 Task: Check the average views per listing of fresh paint in the last 5 years.
Action: Mouse moved to (960, 216)
Screenshot: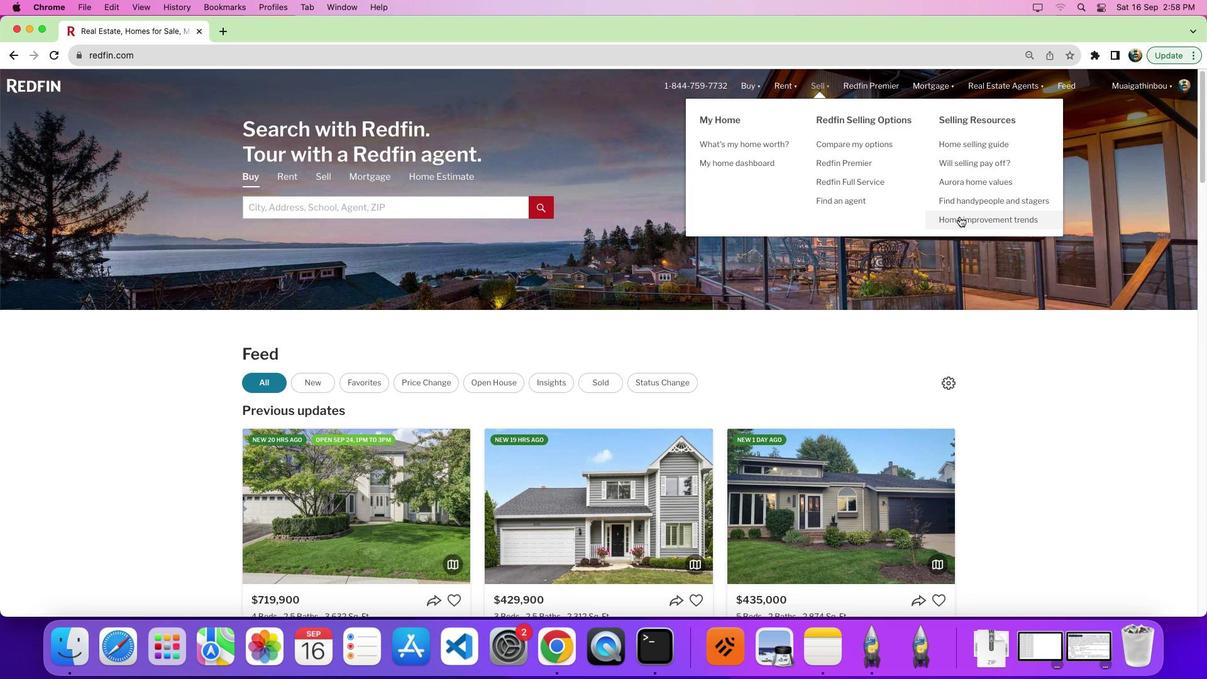 
Action: Mouse pressed left at (960, 216)
Screenshot: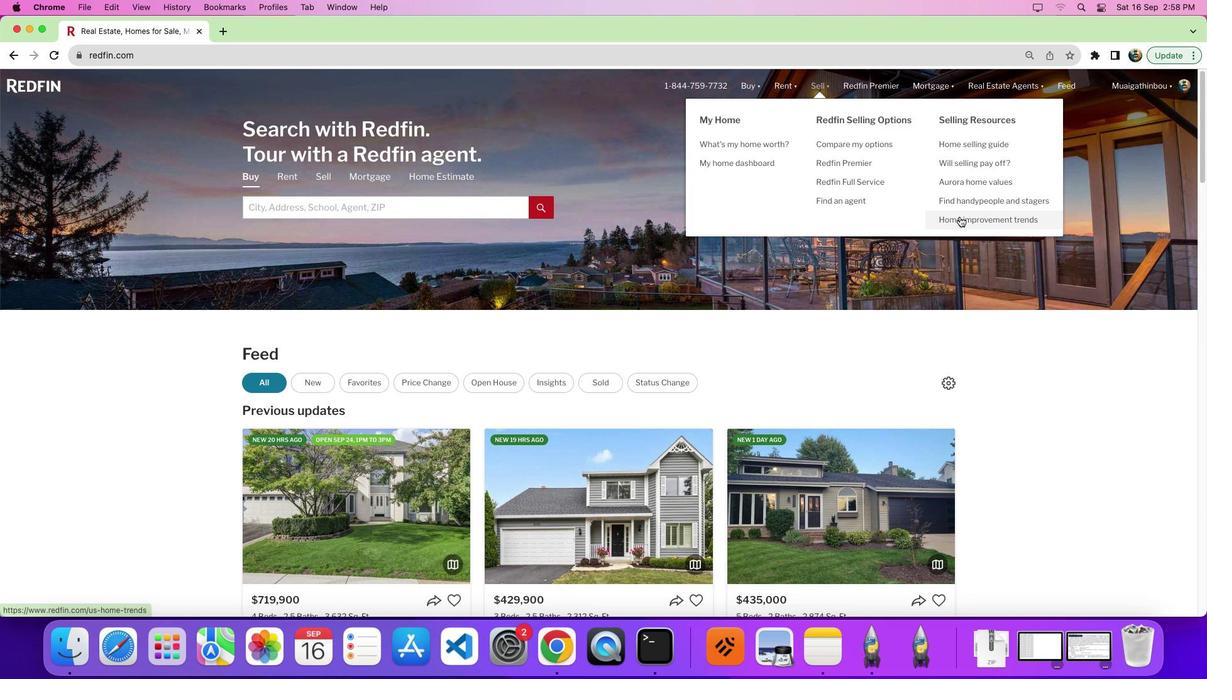 
Action: Mouse pressed left at (960, 216)
Screenshot: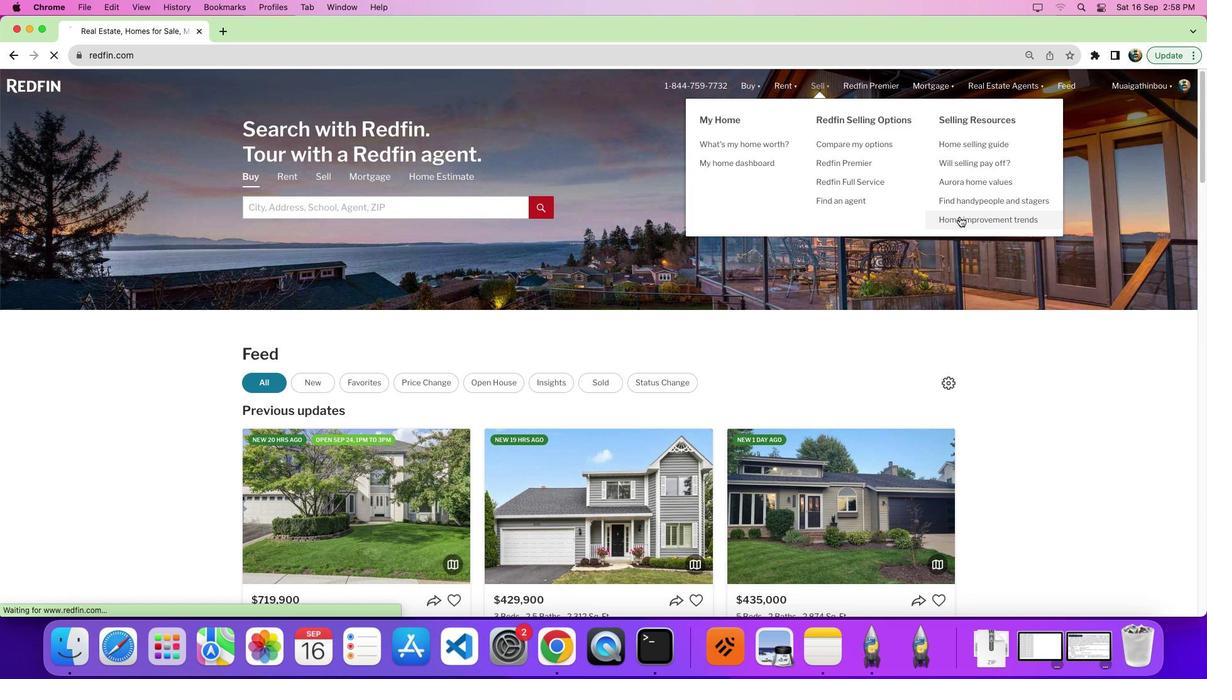 
Action: Mouse moved to (476, 331)
Screenshot: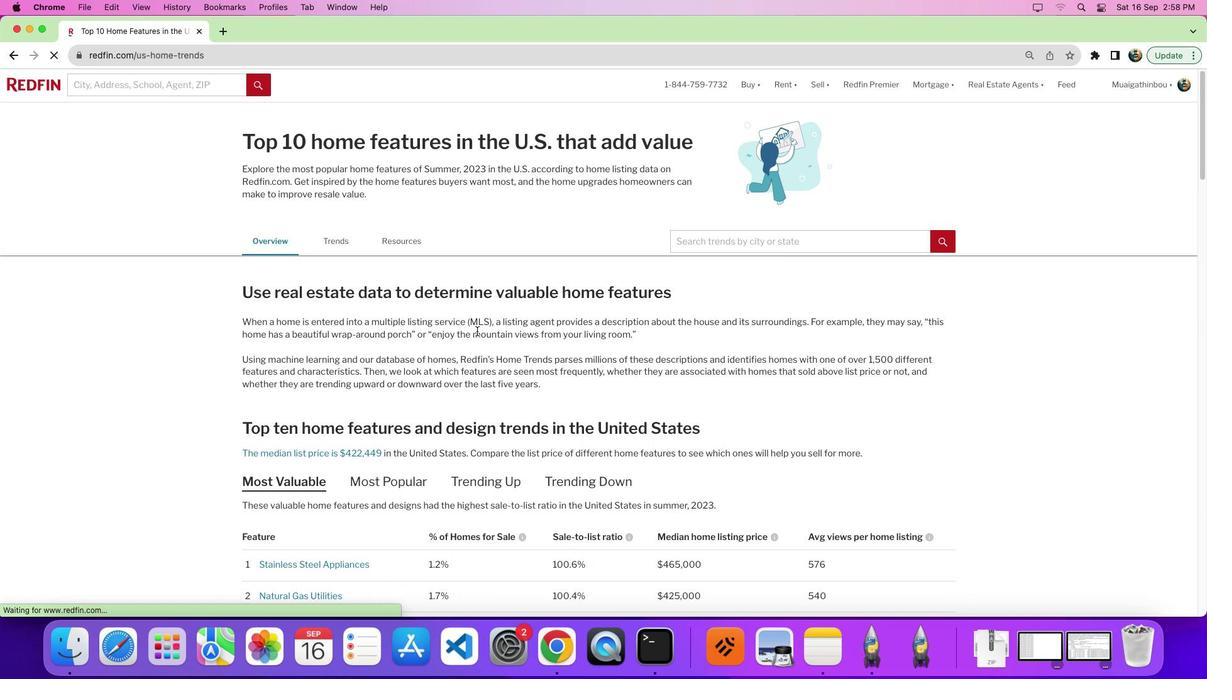 
Action: Mouse scrolled (476, 331) with delta (0, 0)
Screenshot: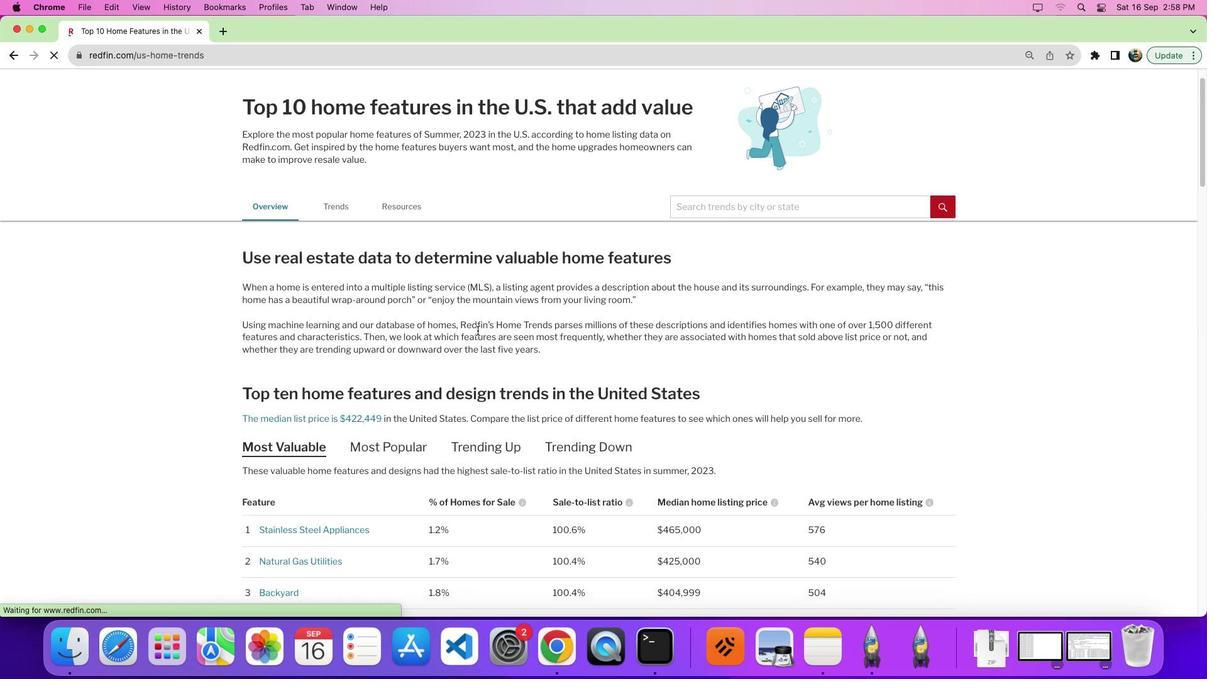 
Action: Mouse moved to (477, 331)
Screenshot: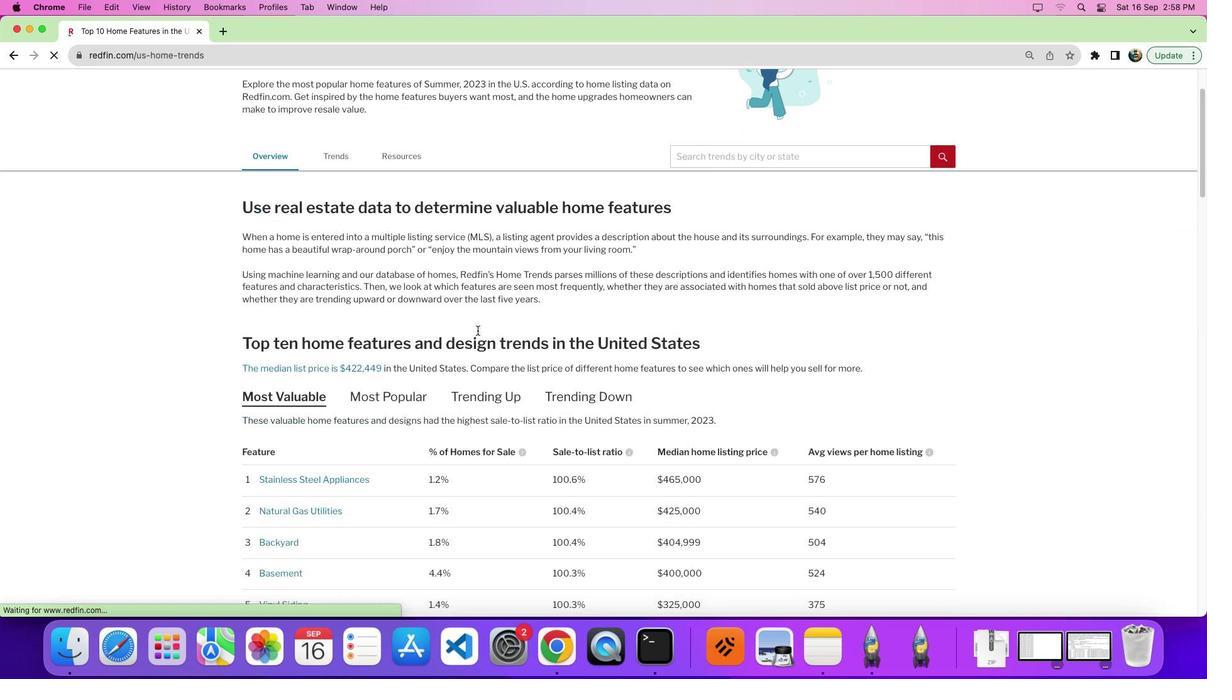 
Action: Mouse scrolled (477, 331) with delta (0, 0)
Screenshot: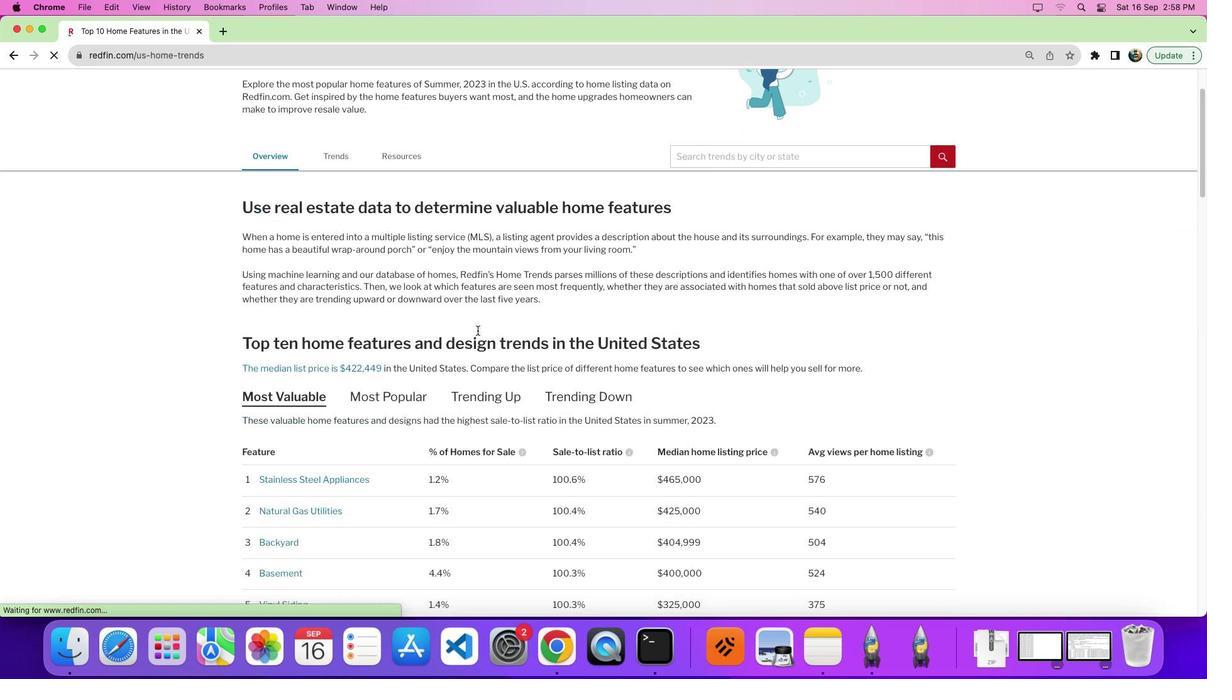 
Action: Mouse scrolled (477, 331) with delta (0, -5)
Screenshot: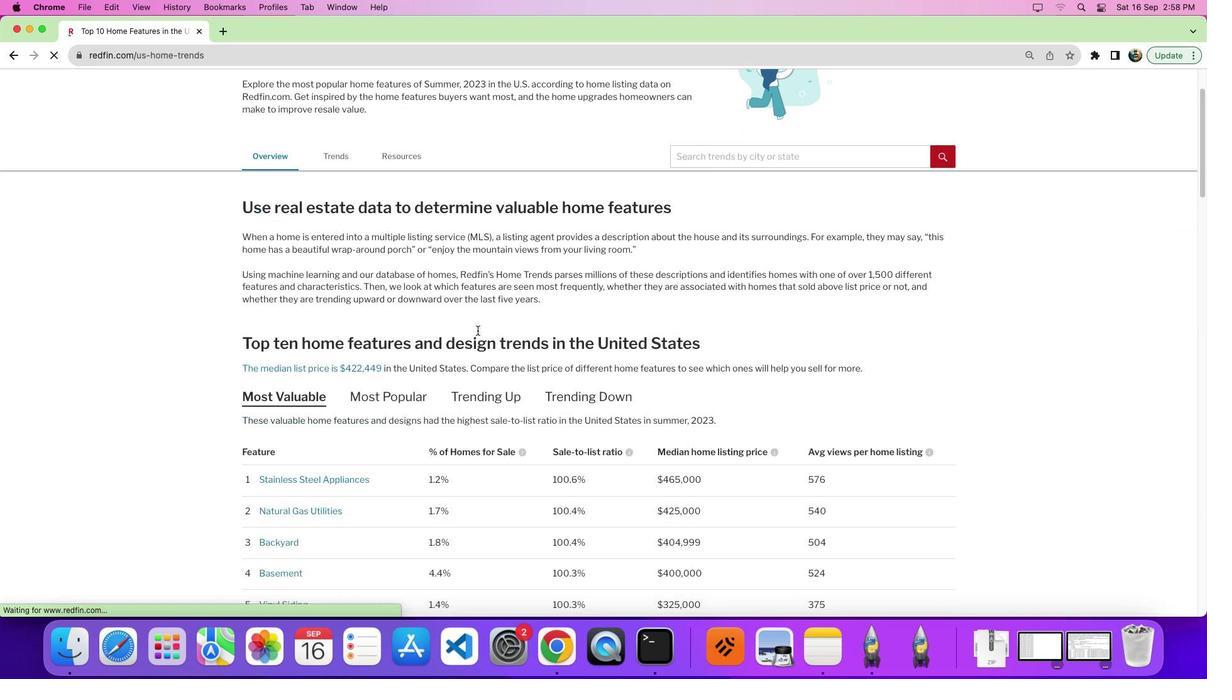 
Action: Mouse moved to (478, 330)
Screenshot: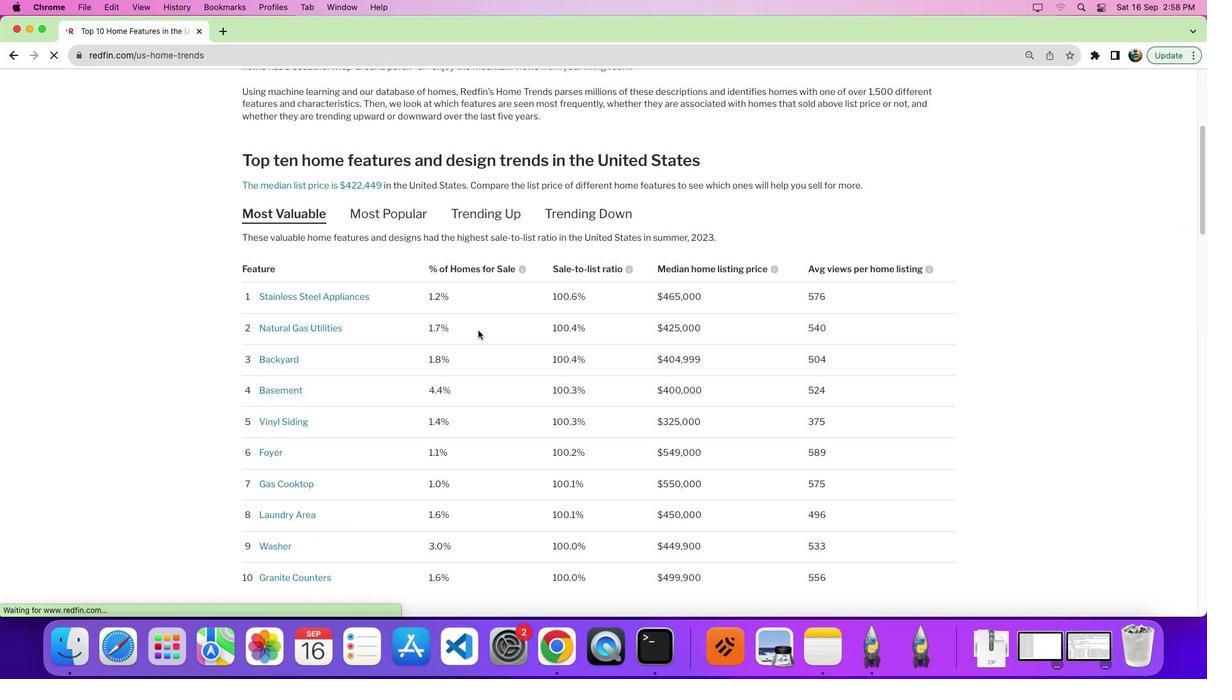 
Action: Mouse scrolled (478, 330) with delta (0, 0)
Screenshot: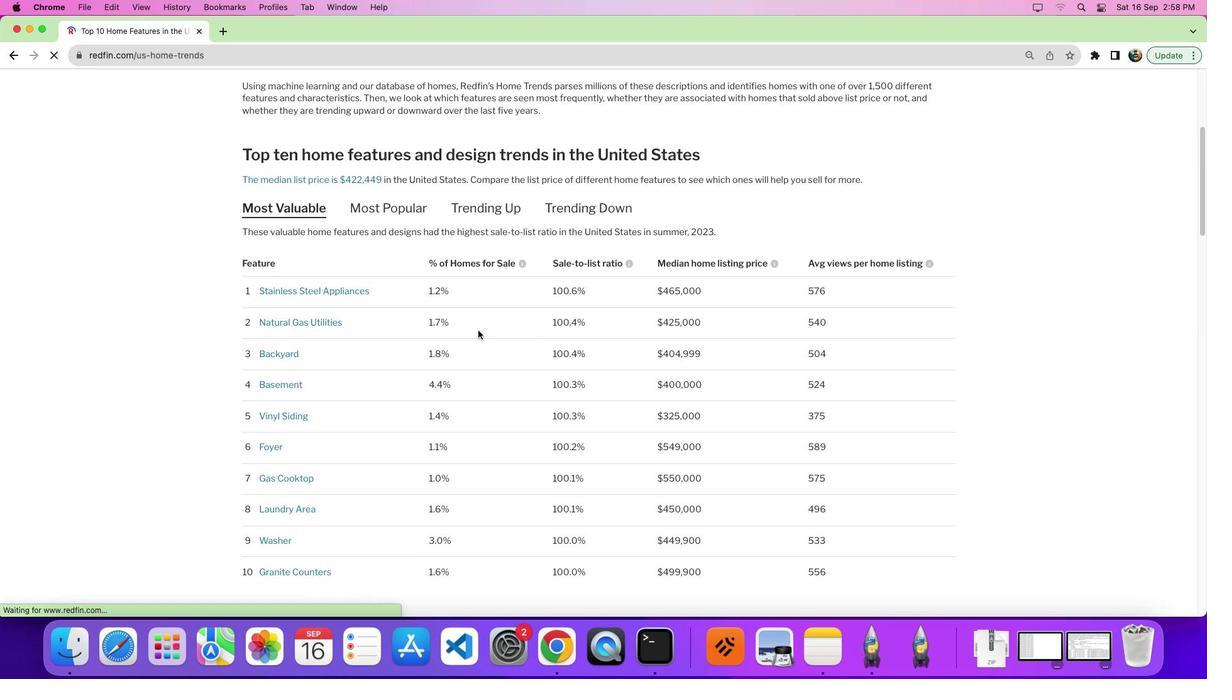
Action: Mouse scrolled (478, 330) with delta (0, 0)
Screenshot: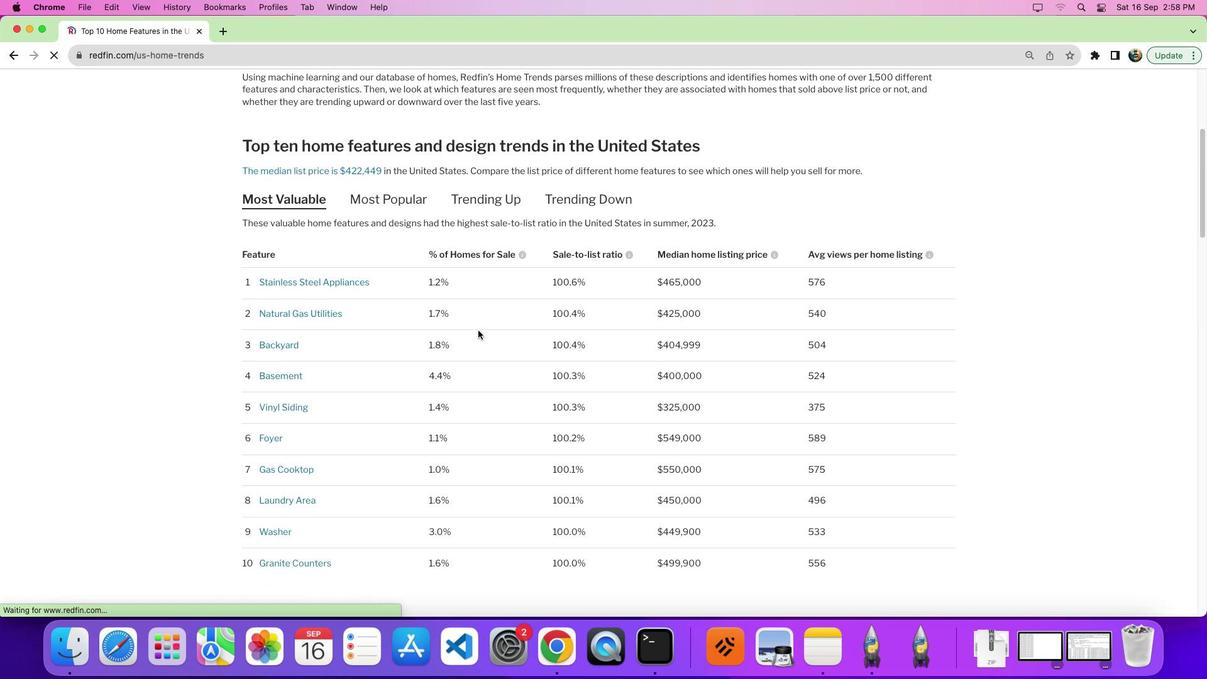 
Action: Mouse moved to (478, 330)
Screenshot: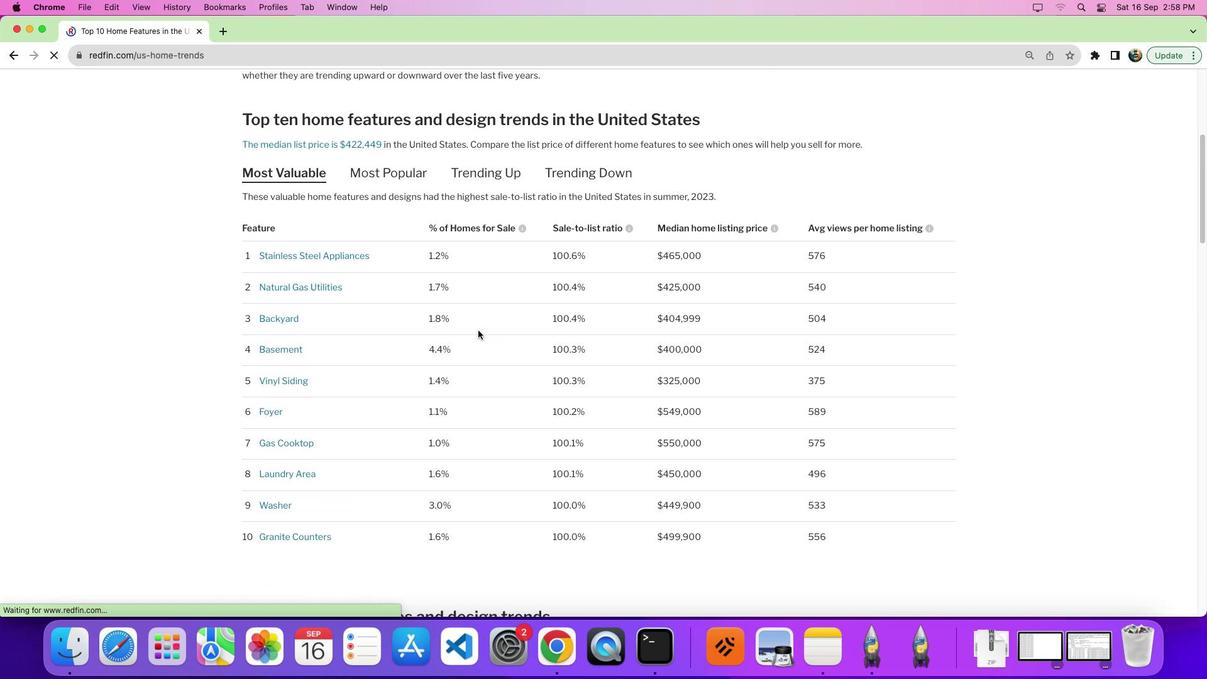 
Action: Mouse scrolled (478, 330) with delta (0, 0)
Screenshot: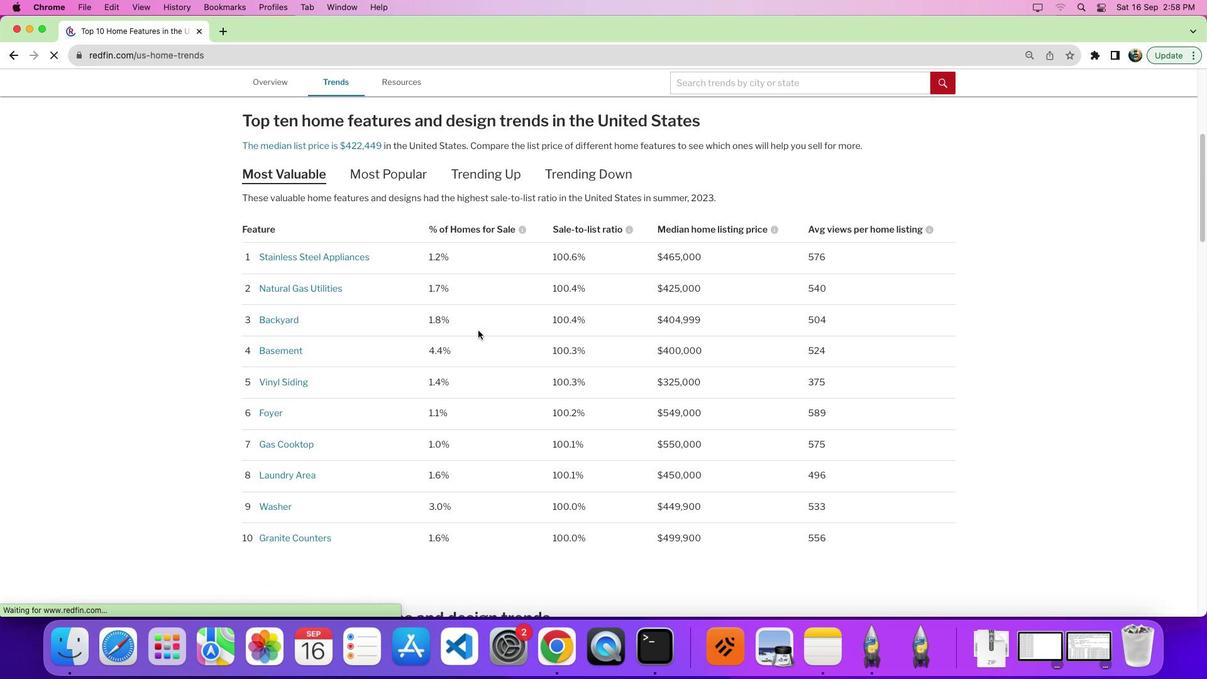 
Action: Mouse scrolled (478, 330) with delta (0, 0)
Screenshot: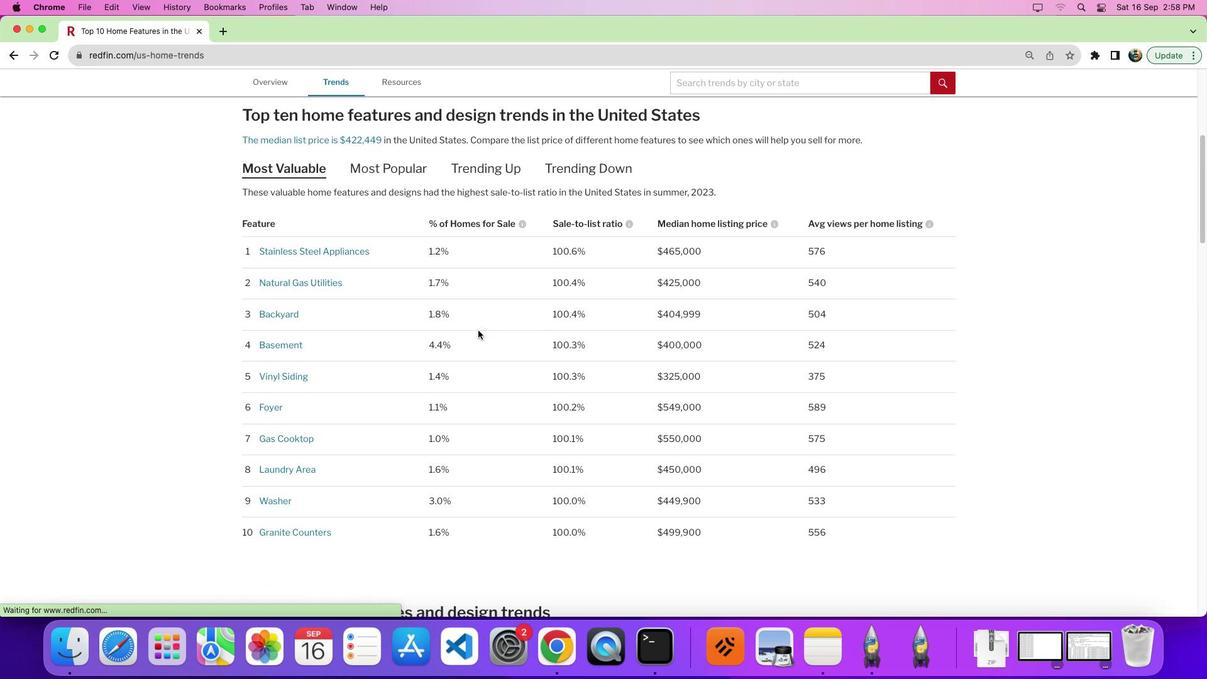 
Action: Mouse scrolled (478, 330) with delta (0, 0)
Screenshot: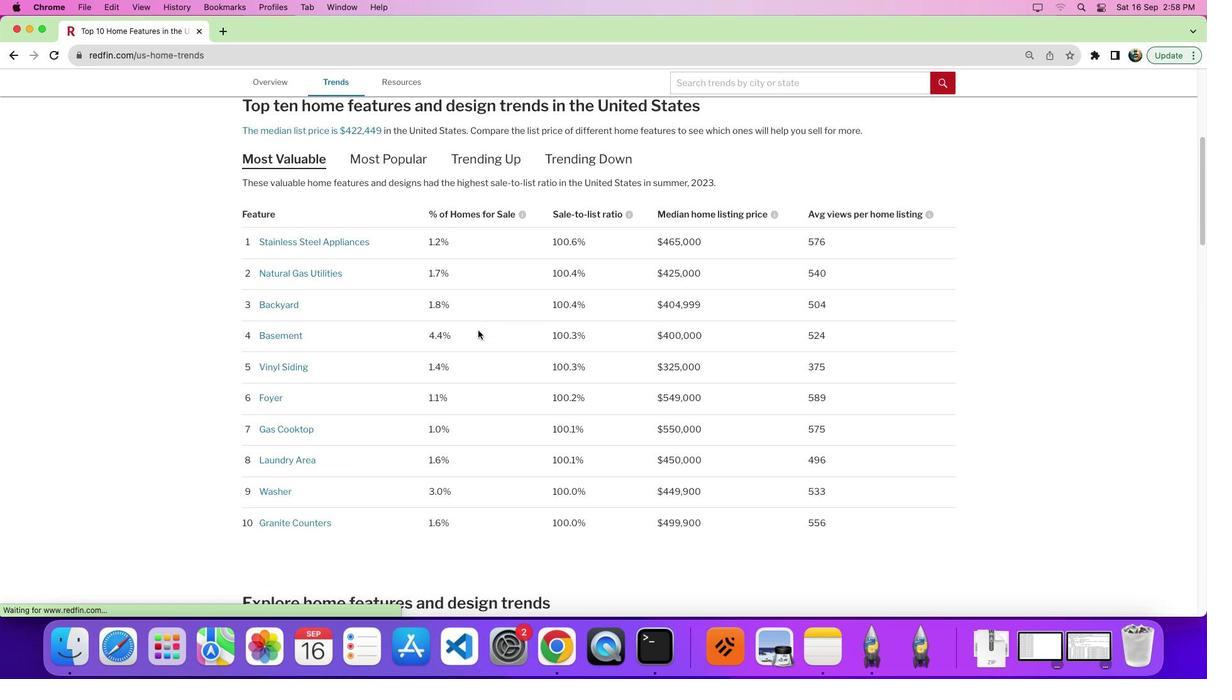 
Action: Mouse scrolled (478, 330) with delta (0, 0)
Screenshot: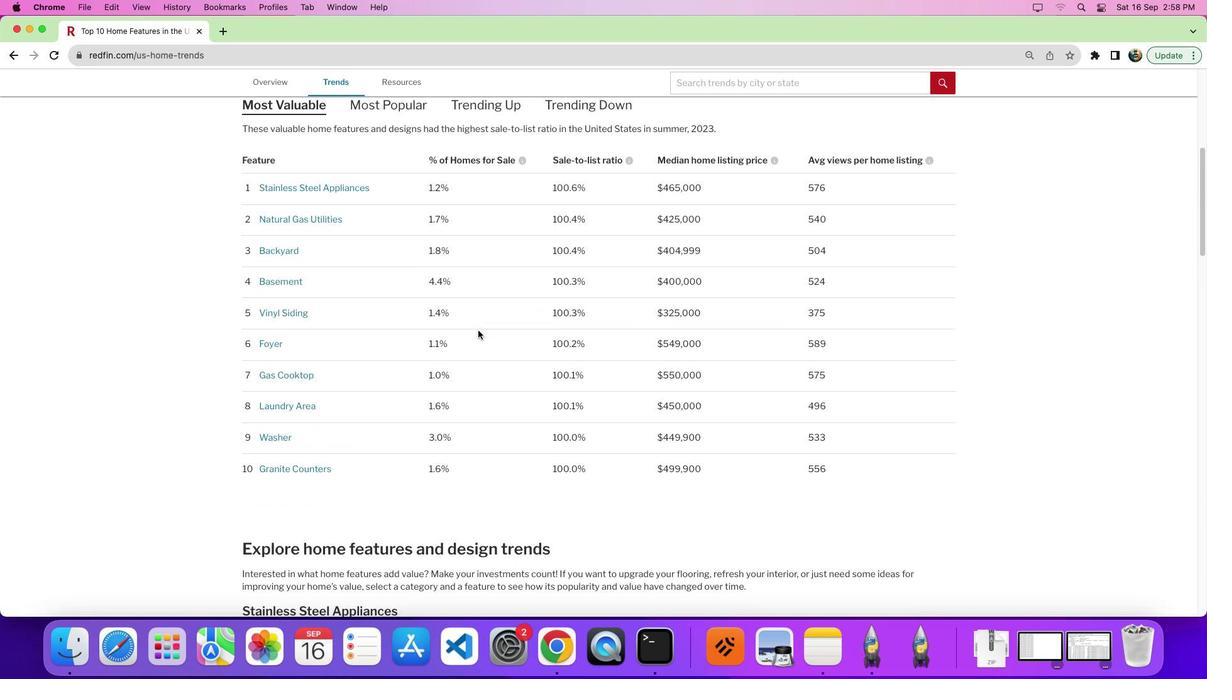 
Action: Mouse scrolled (478, 330) with delta (0, 0)
Screenshot: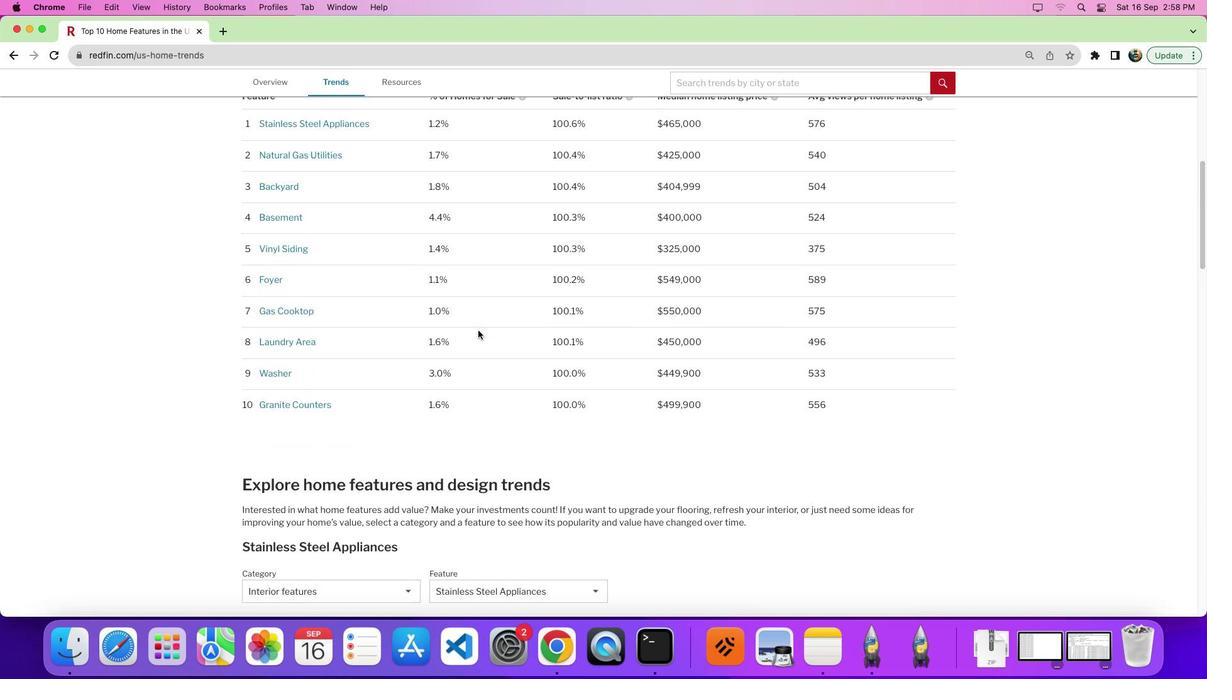 
Action: Mouse scrolled (478, 330) with delta (0, -3)
Screenshot: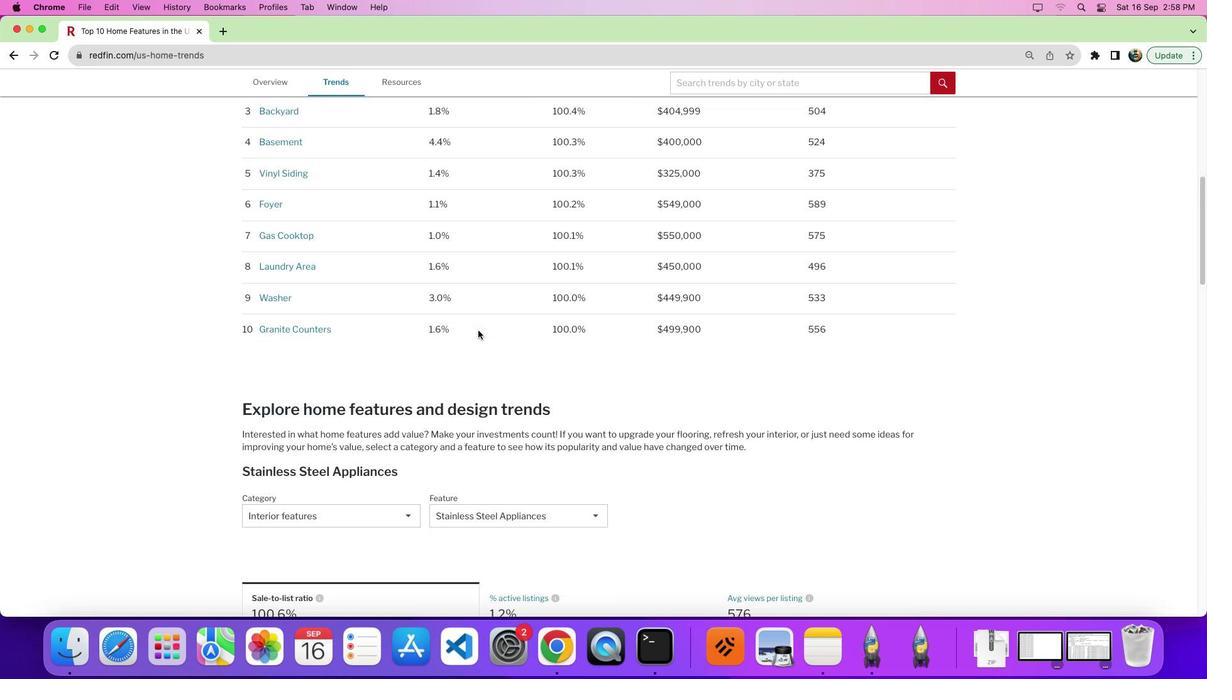
Action: Mouse moved to (479, 332)
Screenshot: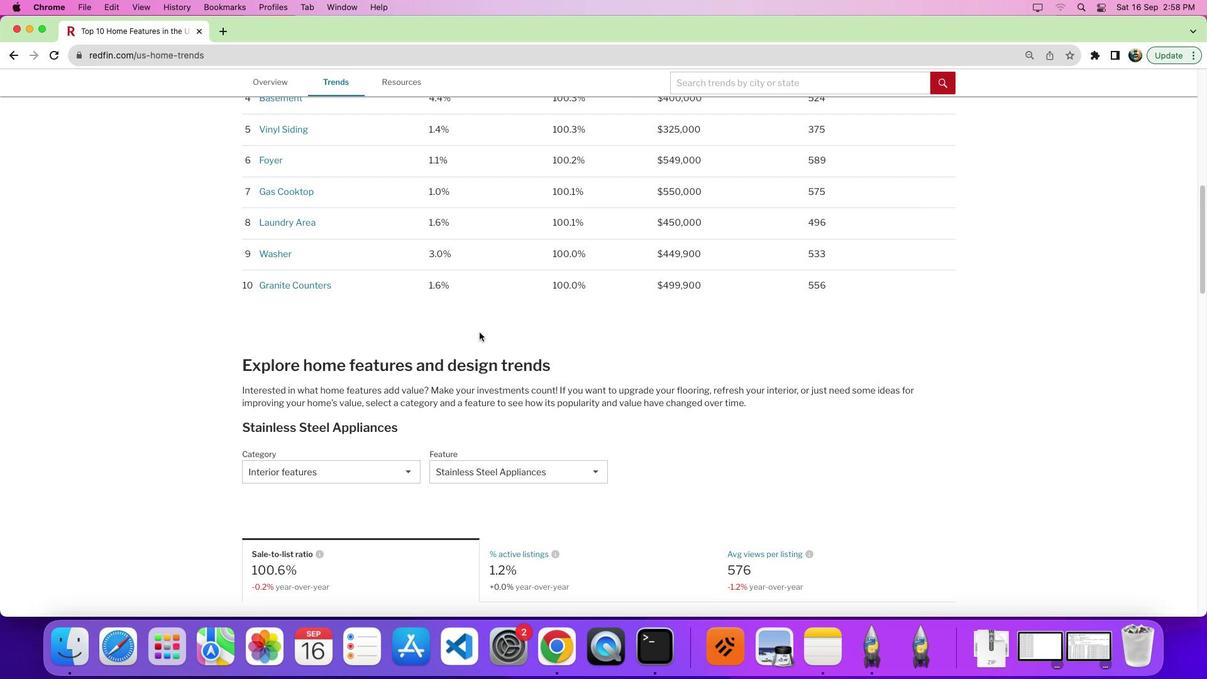 
Action: Mouse scrolled (479, 332) with delta (0, 0)
Screenshot: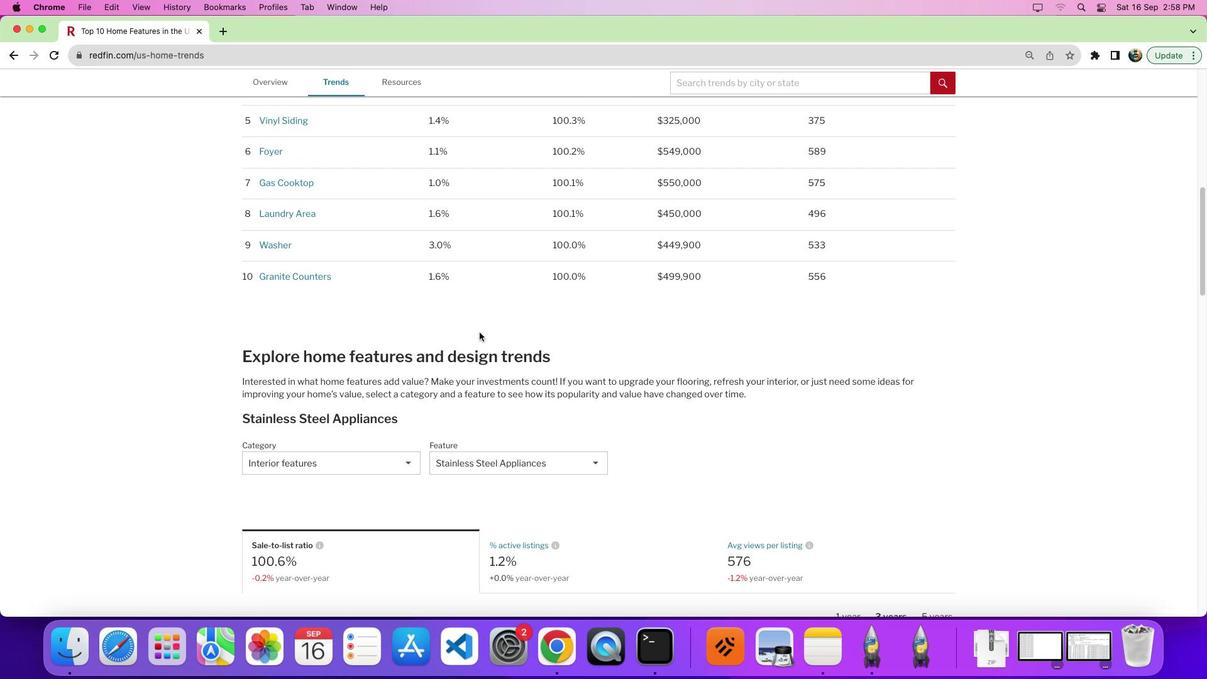 
Action: Mouse scrolled (479, 332) with delta (0, 0)
Screenshot: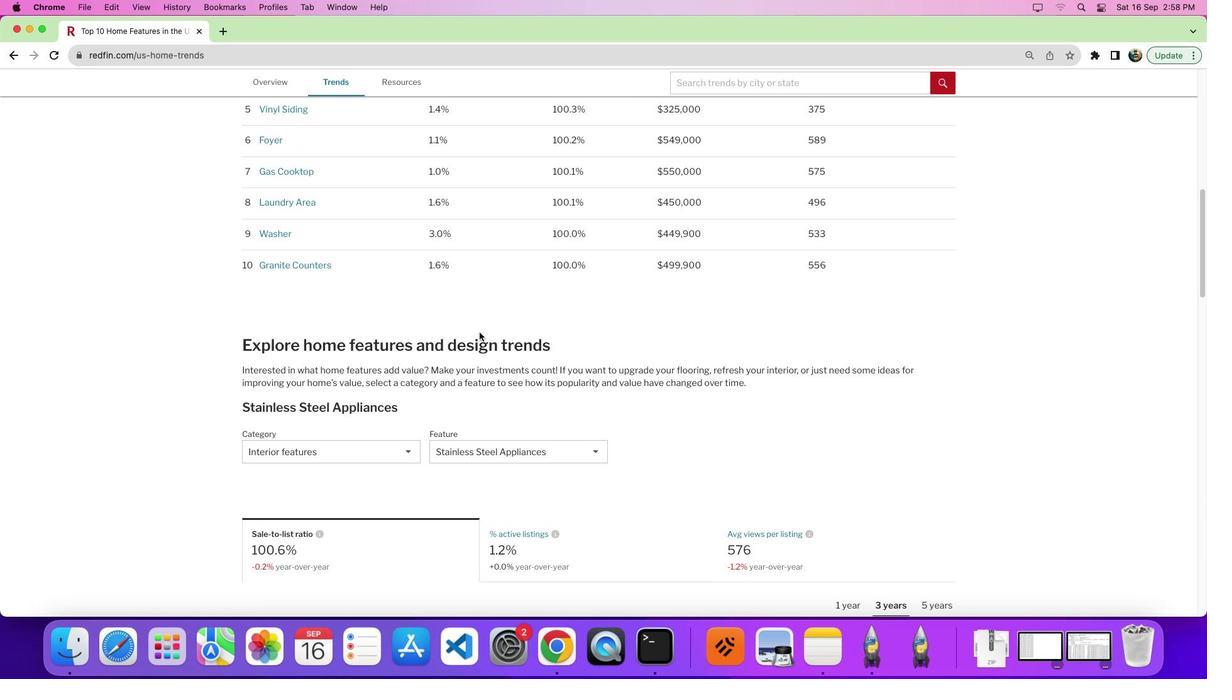 
Action: Mouse moved to (376, 421)
Screenshot: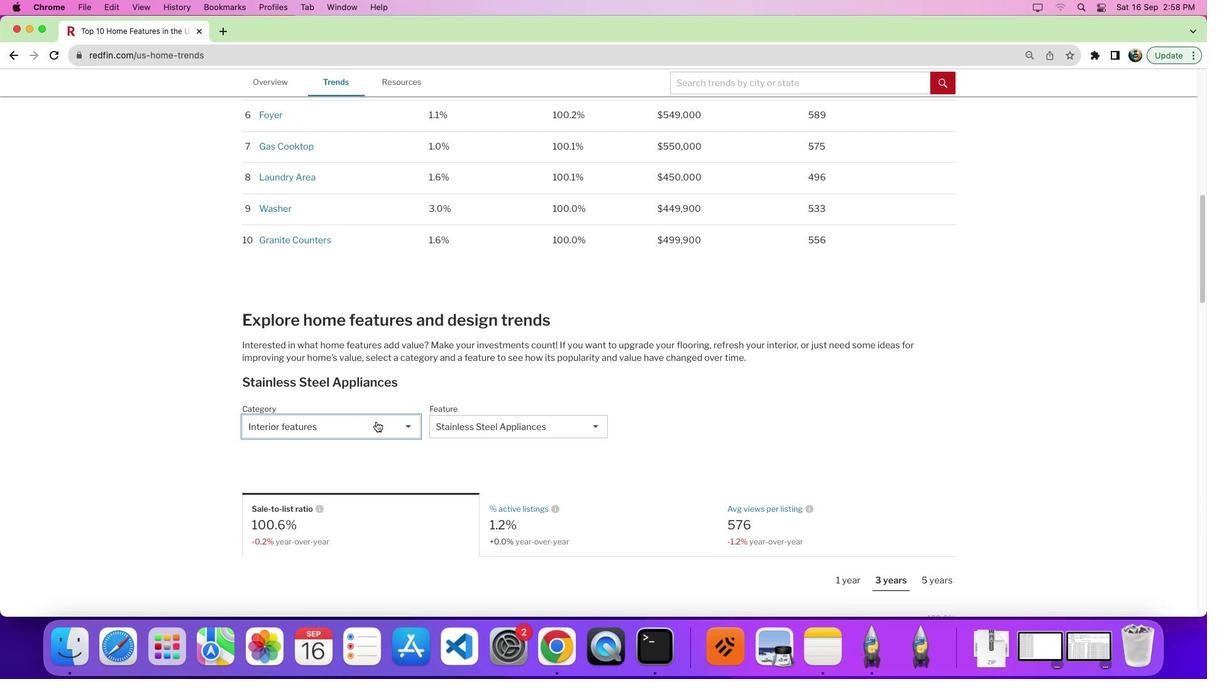 
Action: Mouse pressed left at (376, 421)
Screenshot: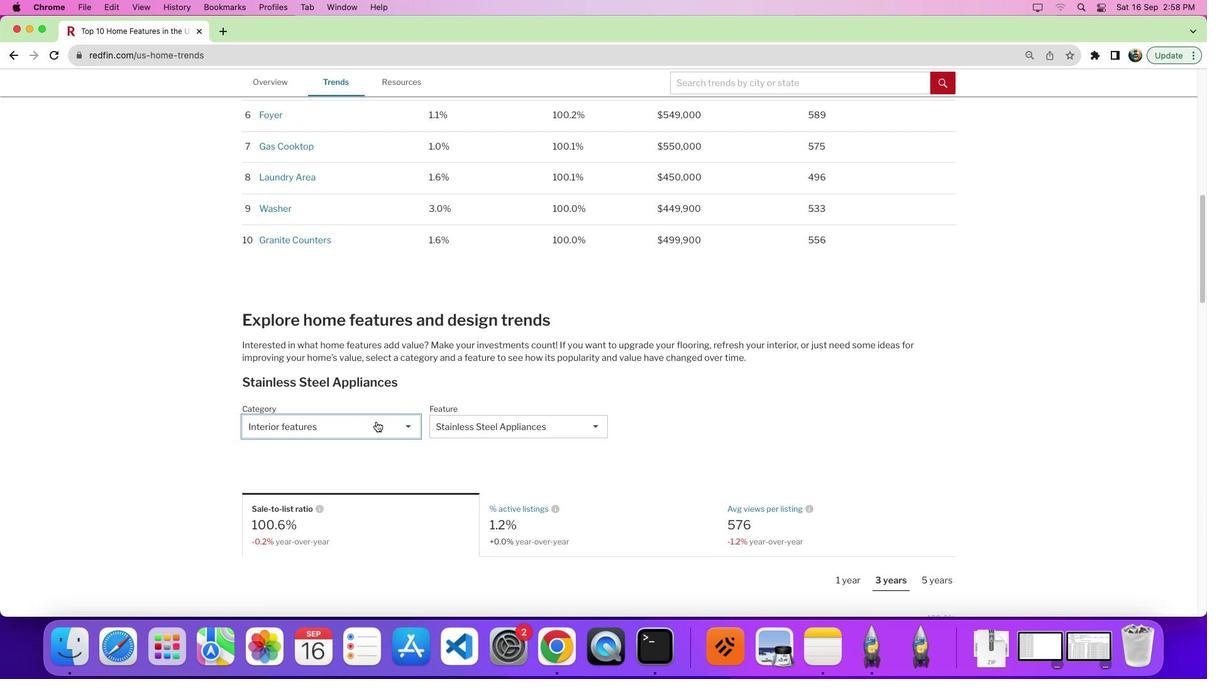 
Action: Mouse moved to (381, 477)
Screenshot: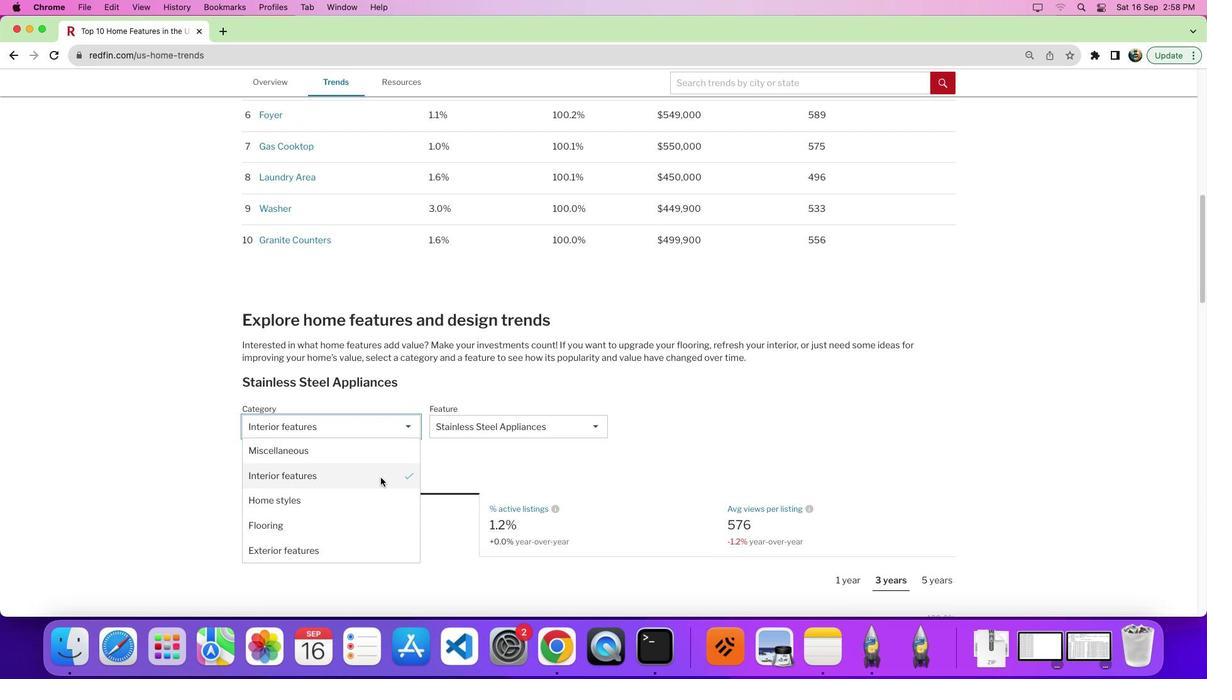 
Action: Mouse pressed left at (381, 477)
Screenshot: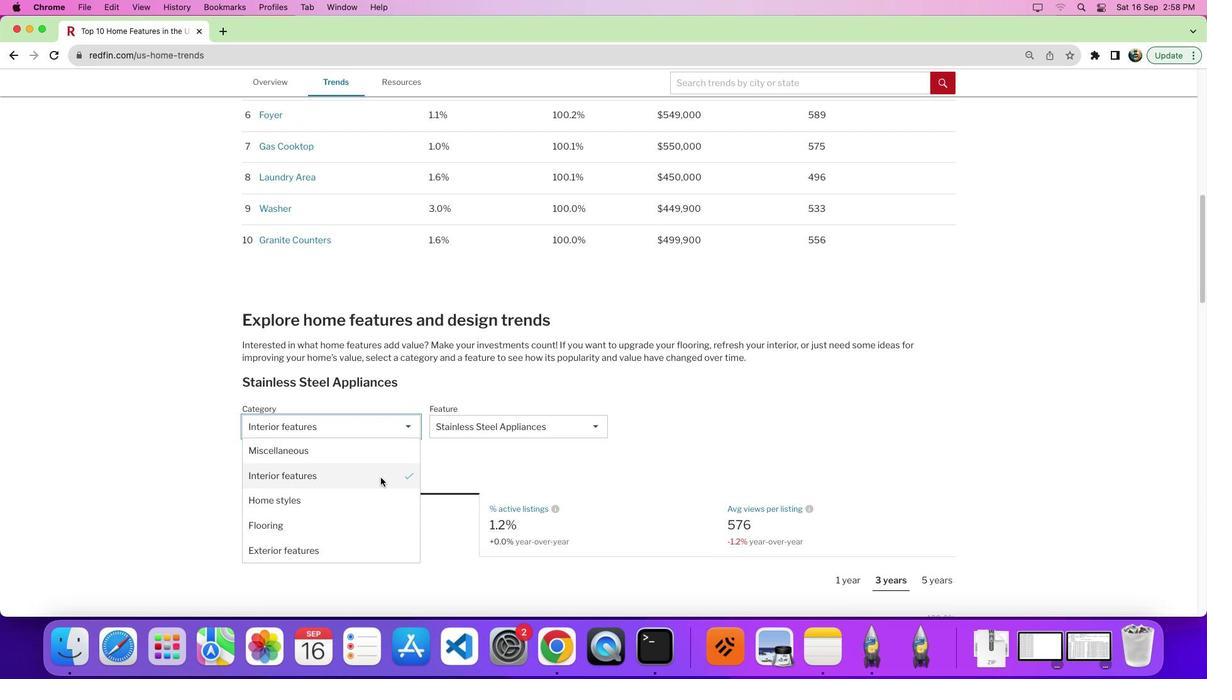 
Action: Mouse moved to (538, 427)
Screenshot: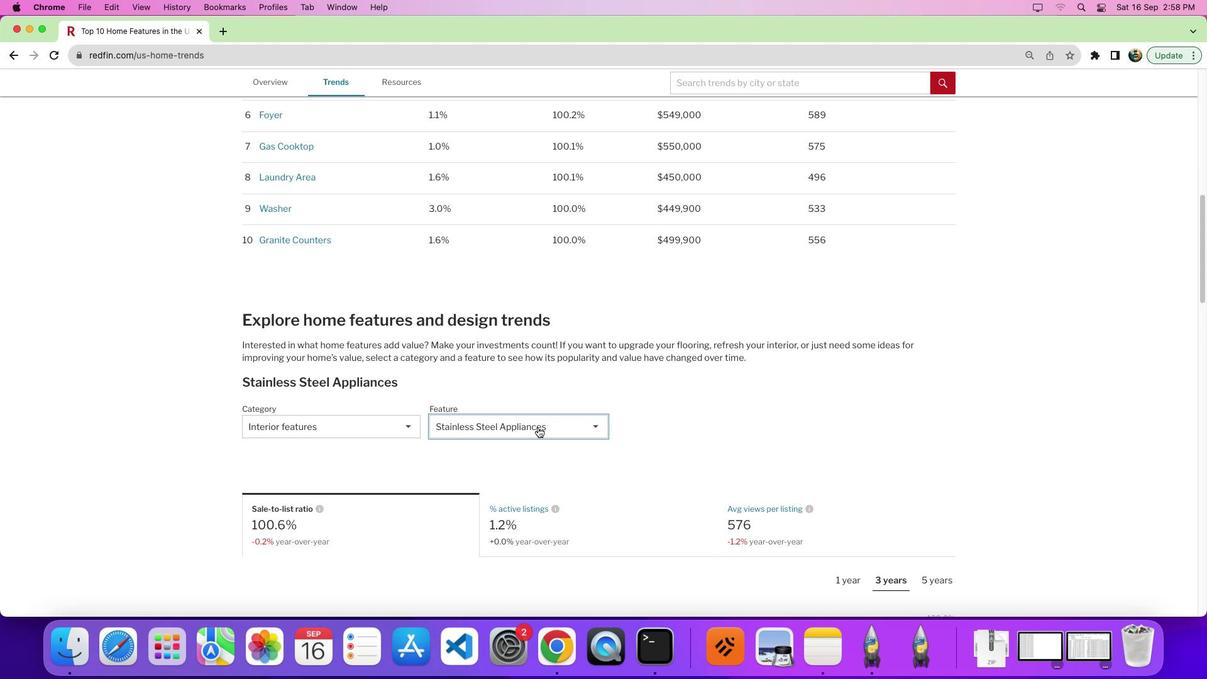 
Action: Mouse pressed left at (538, 427)
Screenshot: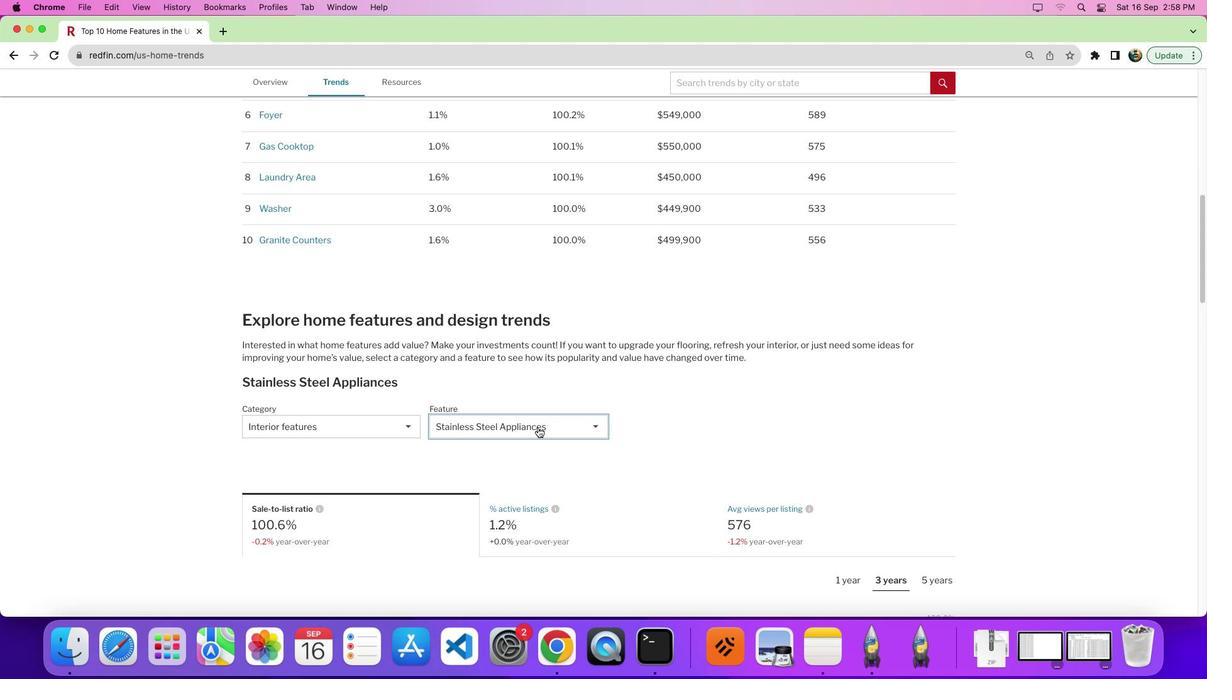 
Action: Mouse moved to (599, 512)
Screenshot: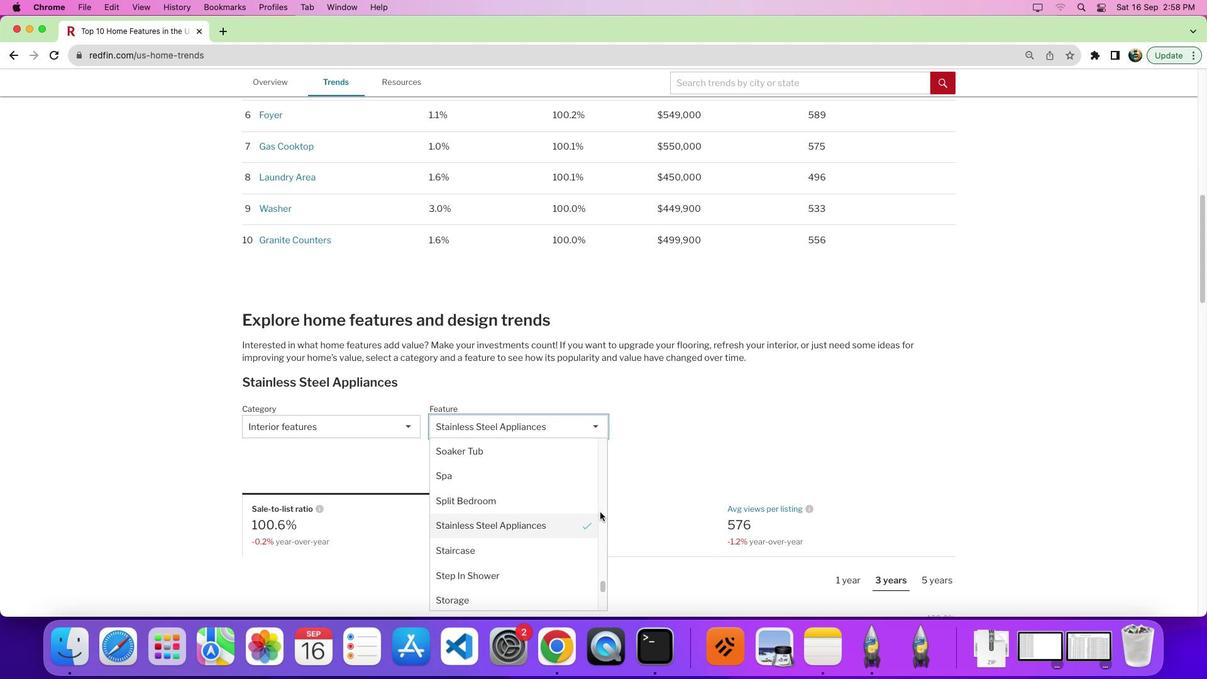 
Action: Mouse pressed left at (599, 512)
Screenshot: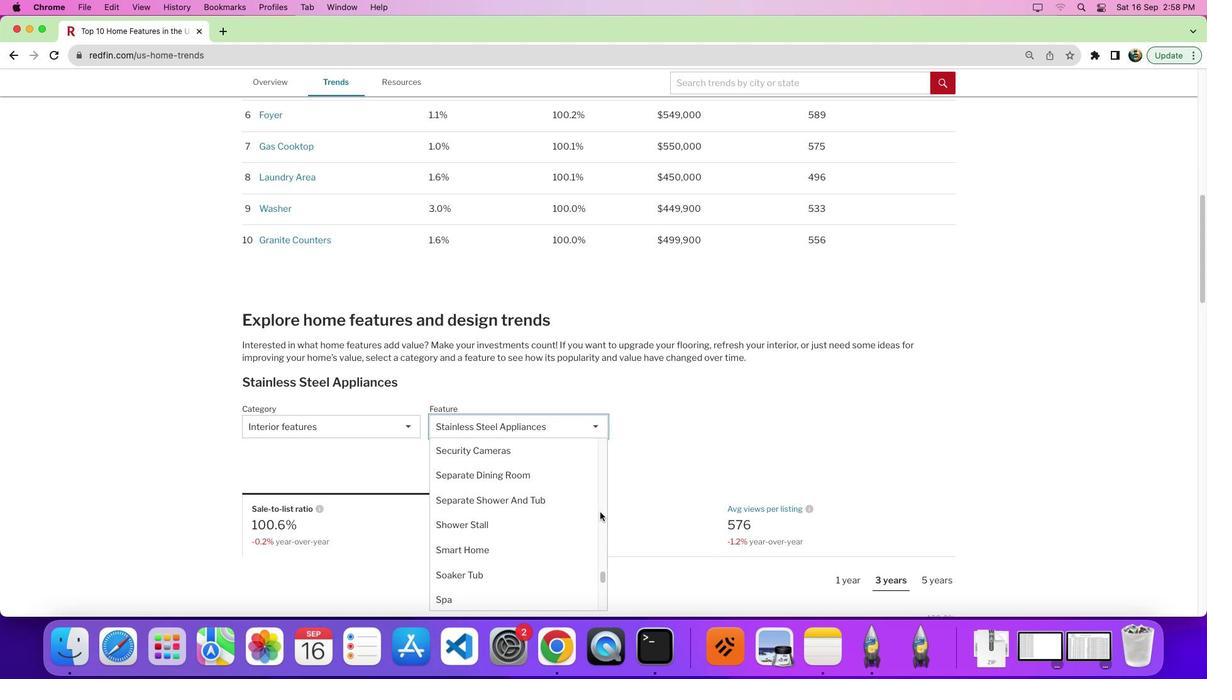 
Action: Mouse moved to (486, 516)
Screenshot: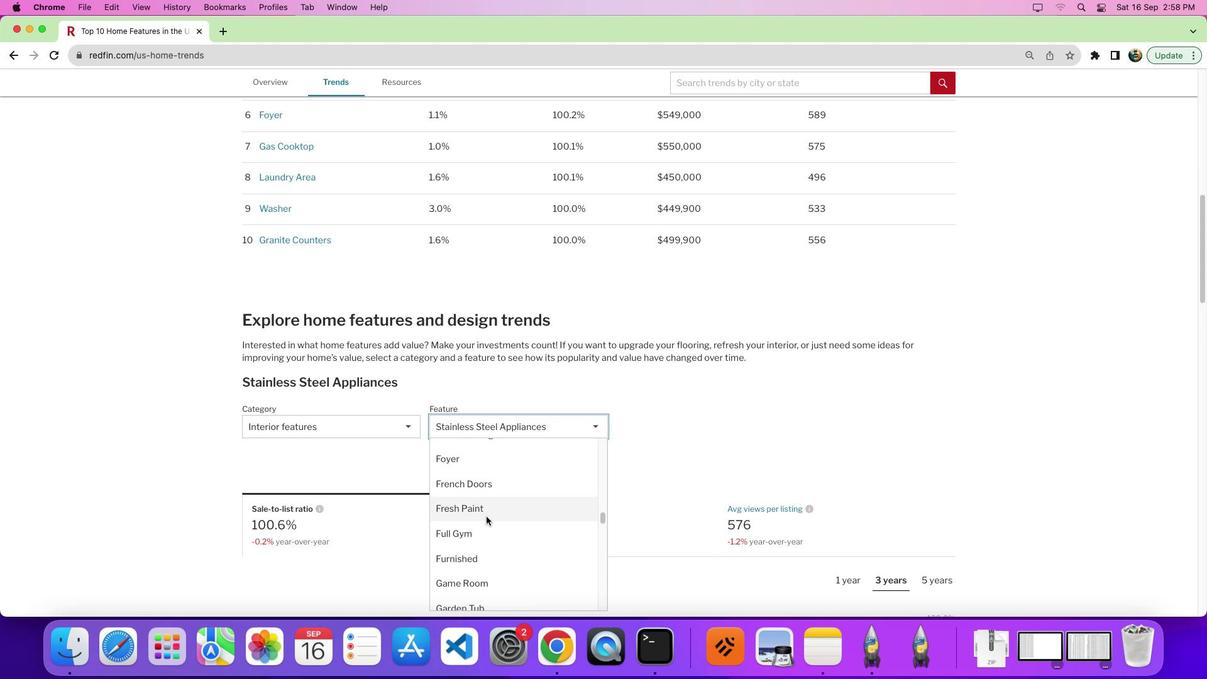 
Action: Mouse pressed left at (486, 516)
Screenshot: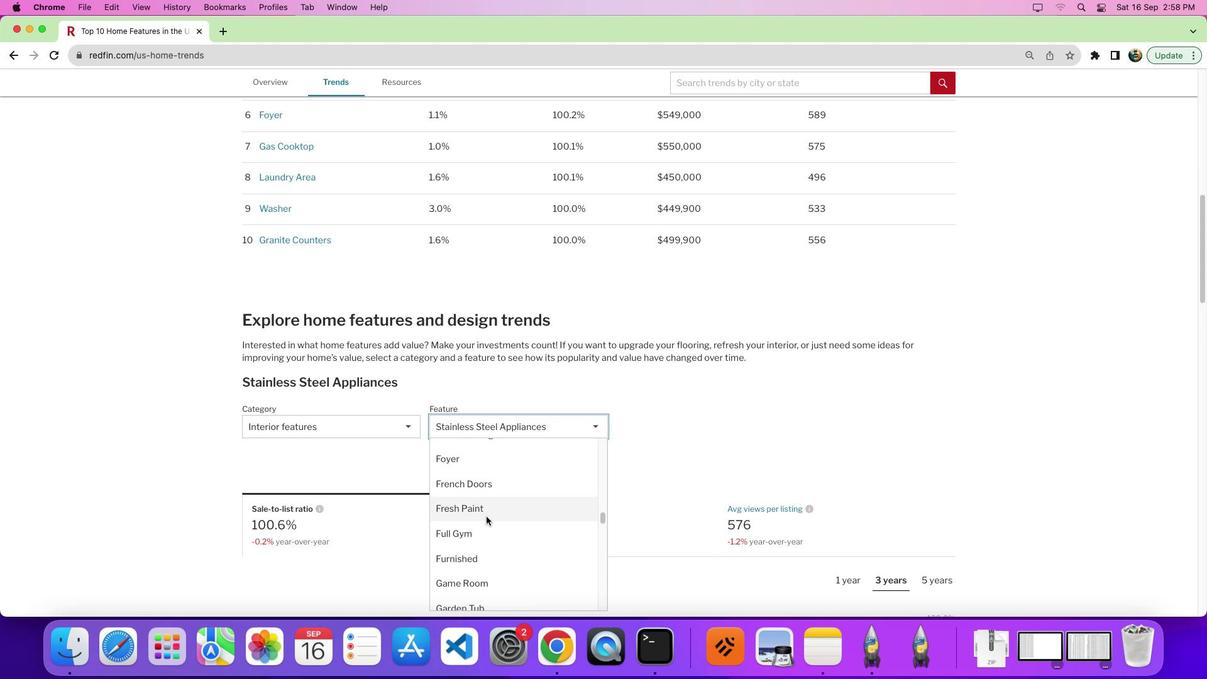 
Action: Mouse moved to (715, 486)
Screenshot: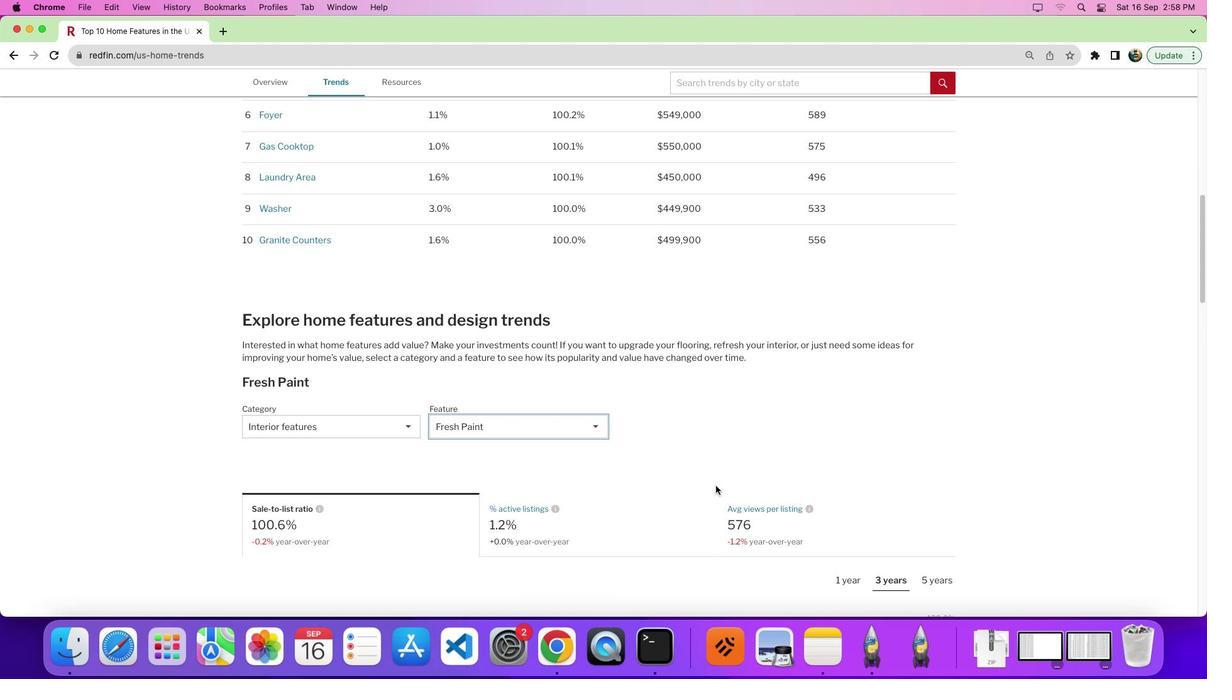 
Action: Mouse scrolled (715, 486) with delta (0, 0)
Screenshot: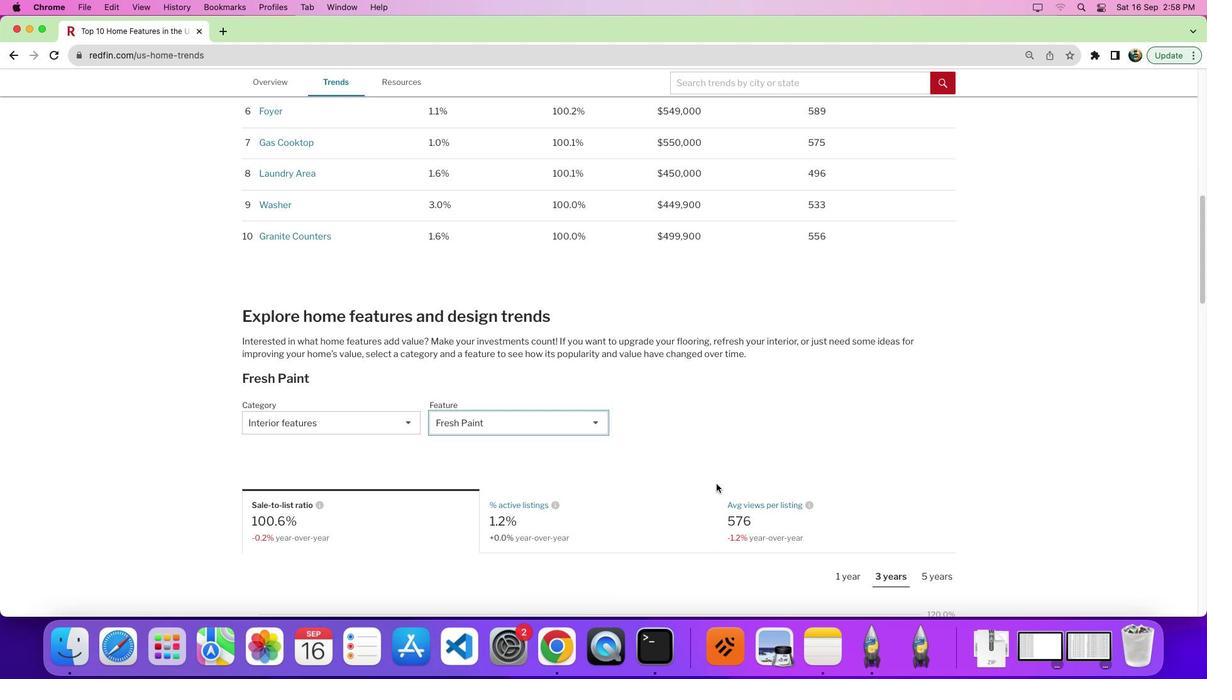
Action: Mouse moved to (716, 485)
Screenshot: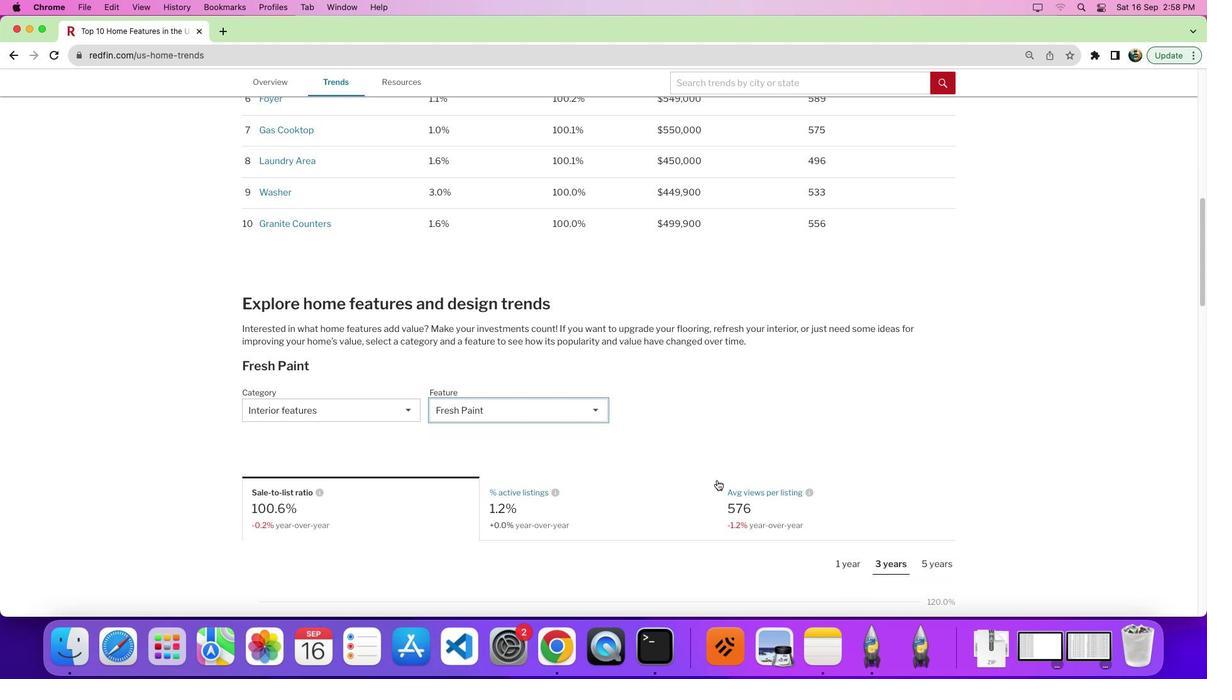 
Action: Mouse scrolled (716, 485) with delta (0, 0)
Screenshot: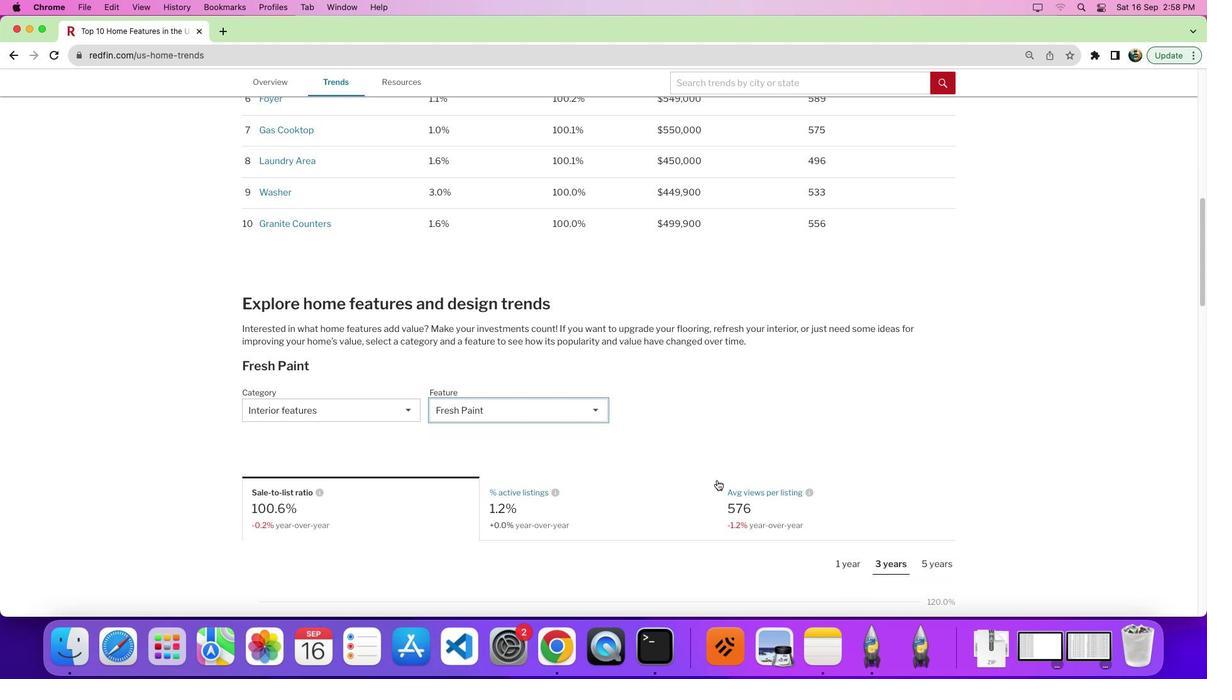 
Action: Mouse moved to (716, 482)
Screenshot: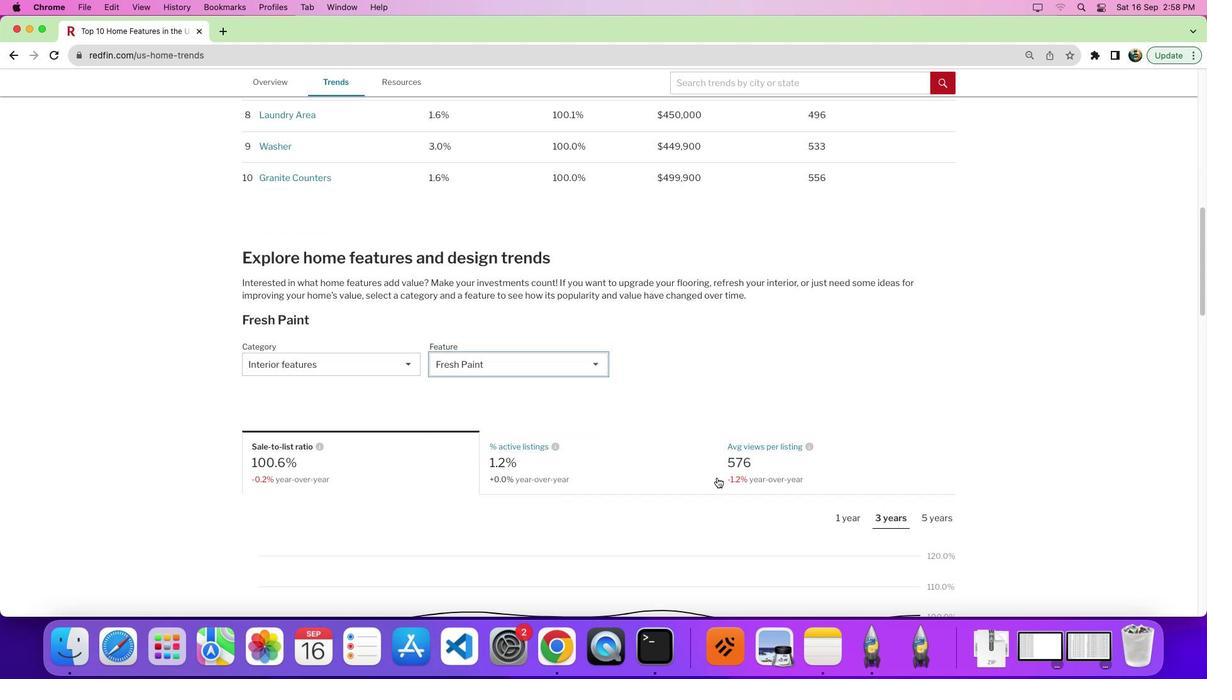 
Action: Mouse scrolled (716, 482) with delta (0, -1)
Screenshot: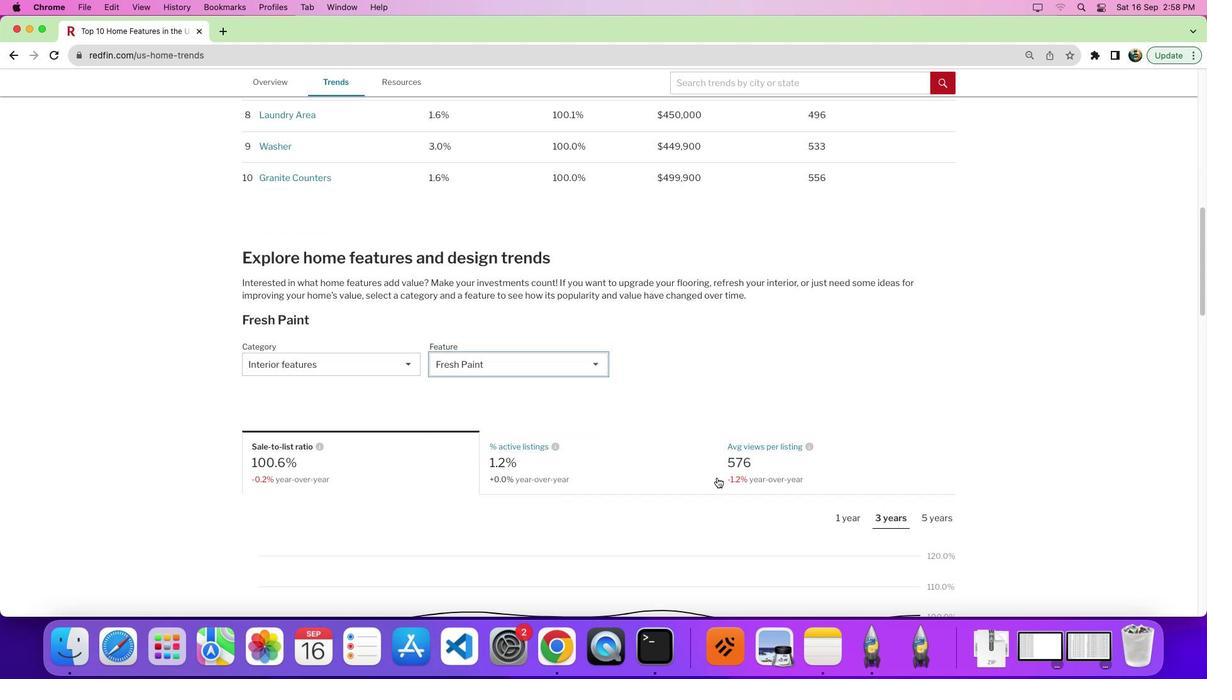 
Action: Mouse moved to (716, 477)
Screenshot: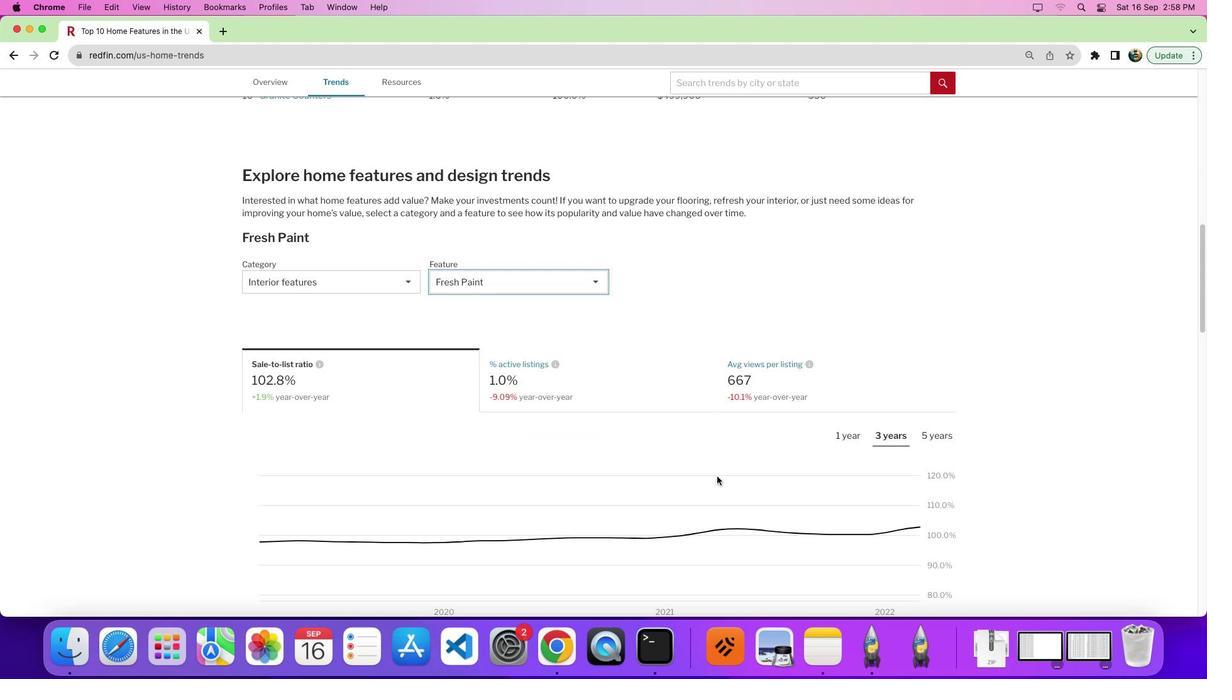 
Action: Mouse scrolled (716, 477) with delta (0, -1)
Screenshot: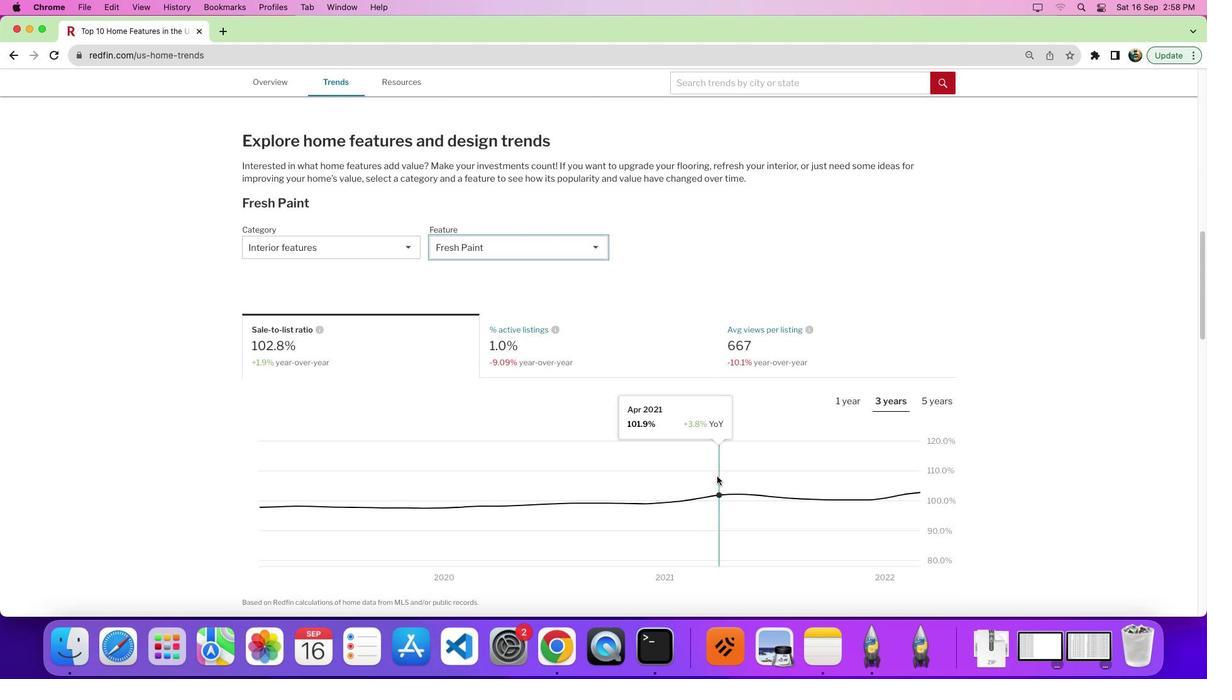 
Action: Mouse moved to (764, 309)
Screenshot: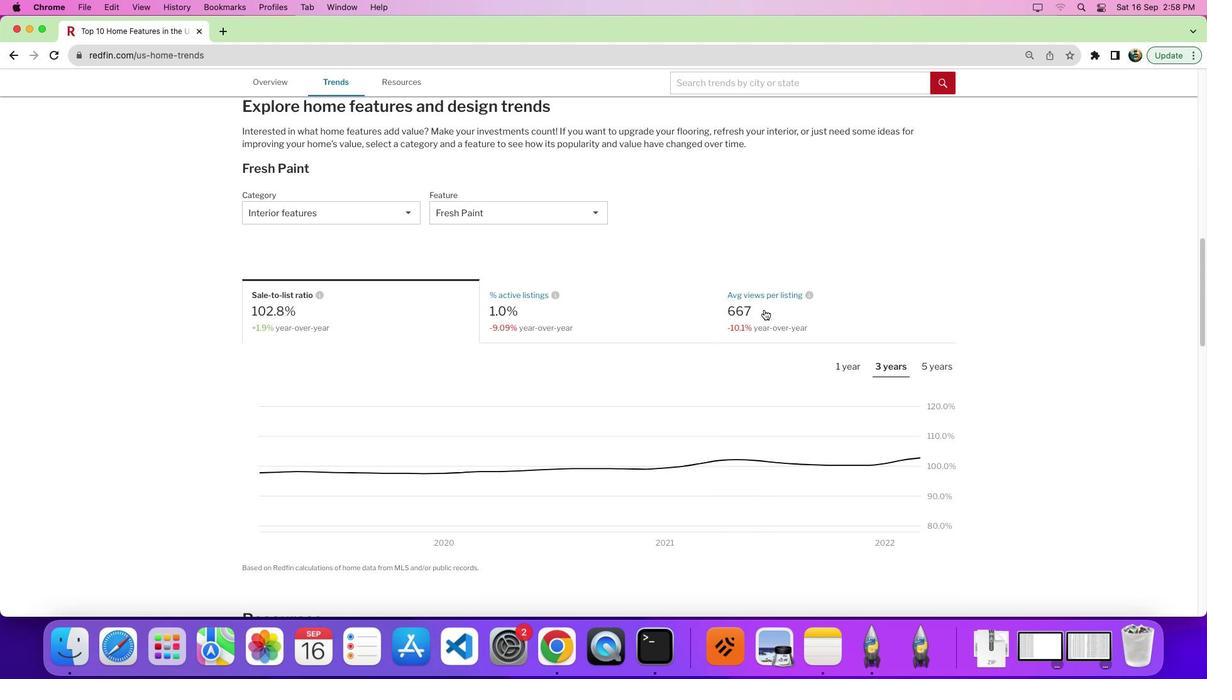 
Action: Mouse pressed left at (764, 309)
Screenshot: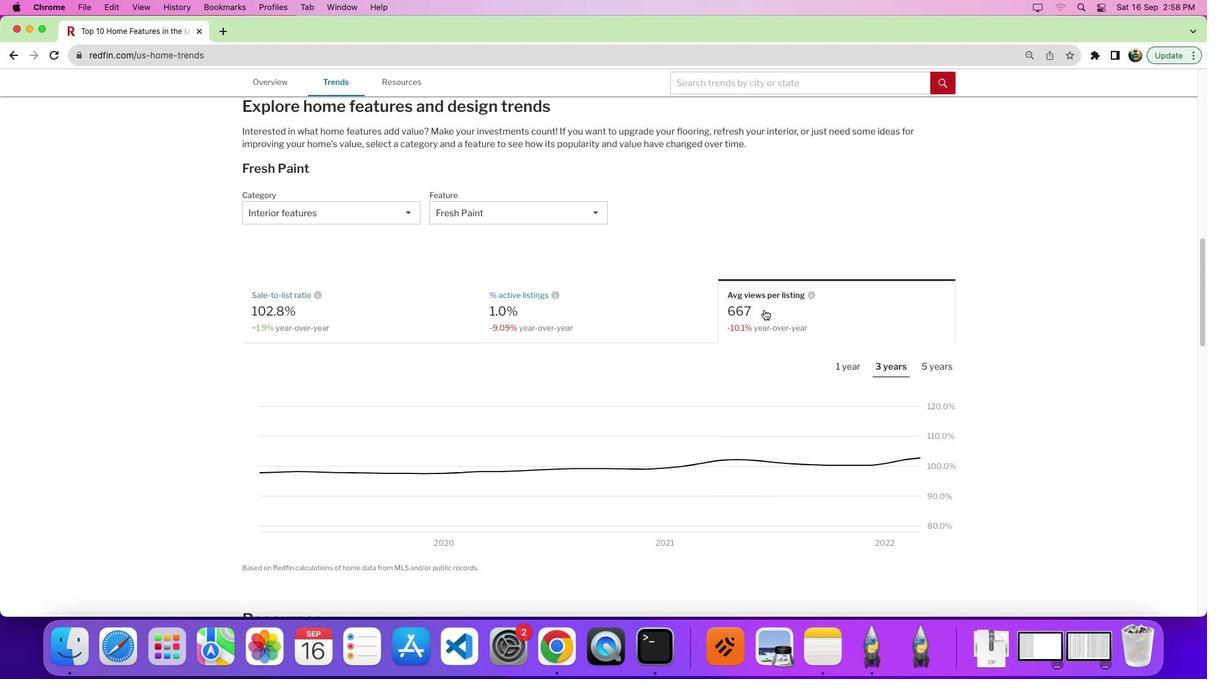
Action: Mouse moved to (792, 369)
Screenshot: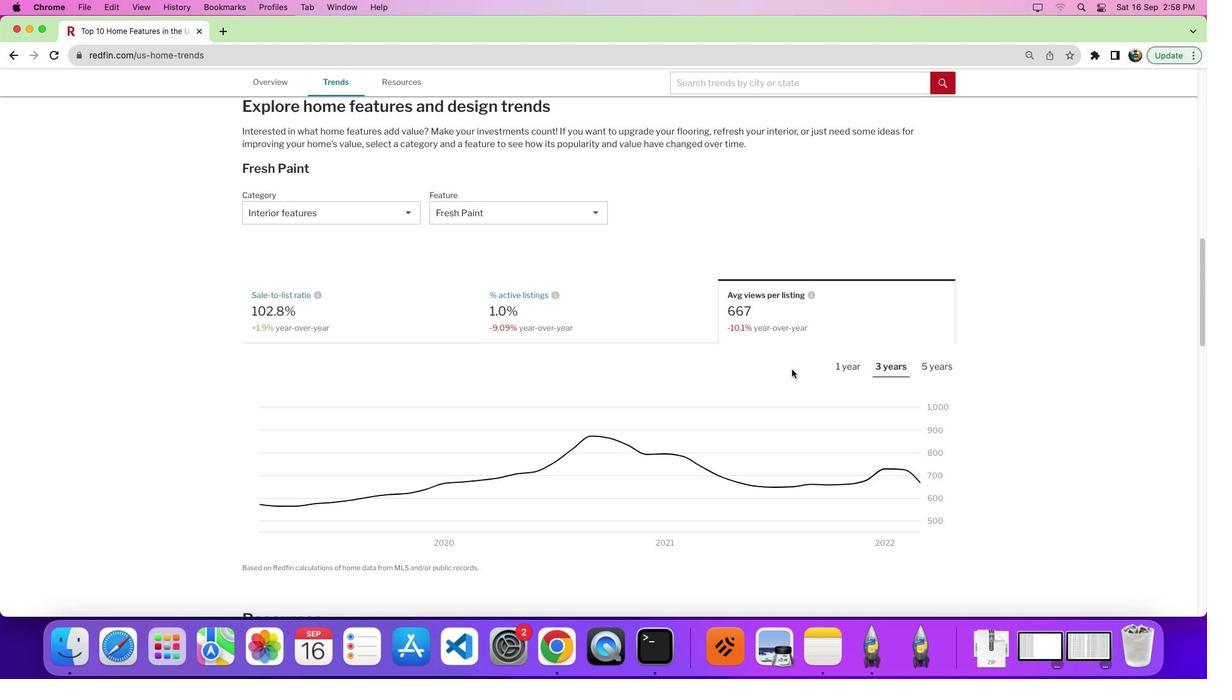 
Action: Mouse scrolled (792, 369) with delta (0, 0)
Screenshot: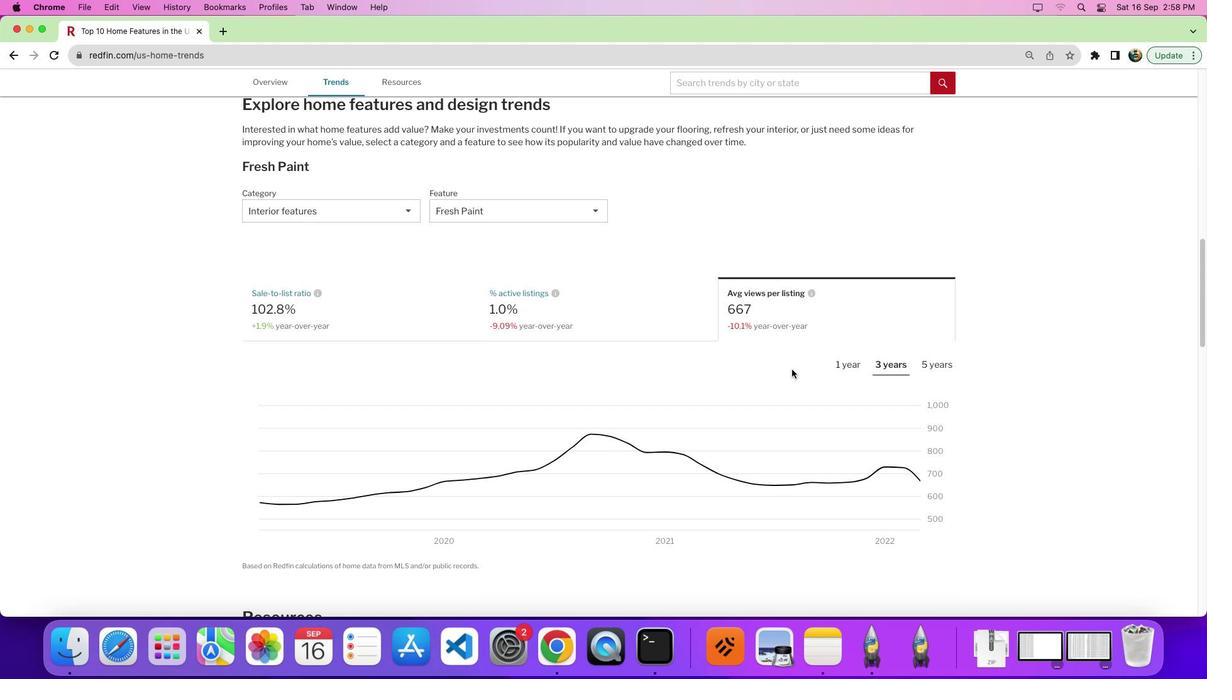 
Action: Mouse moved to (938, 362)
Screenshot: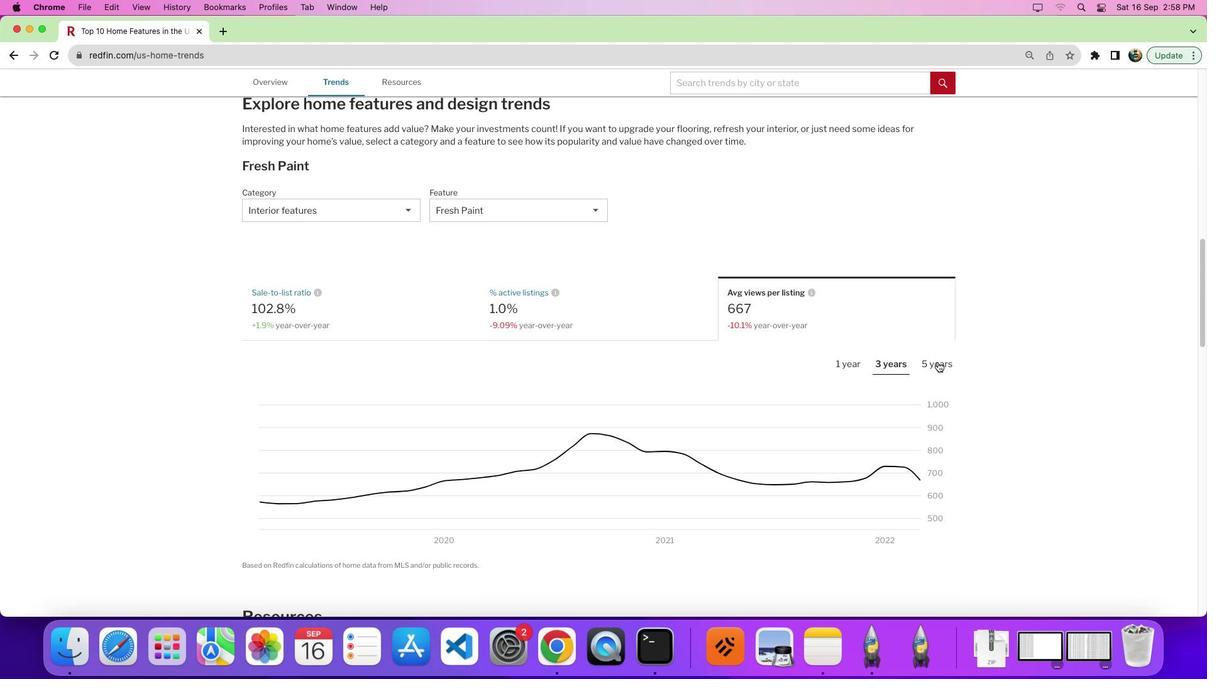 
Action: Mouse pressed left at (938, 362)
Screenshot: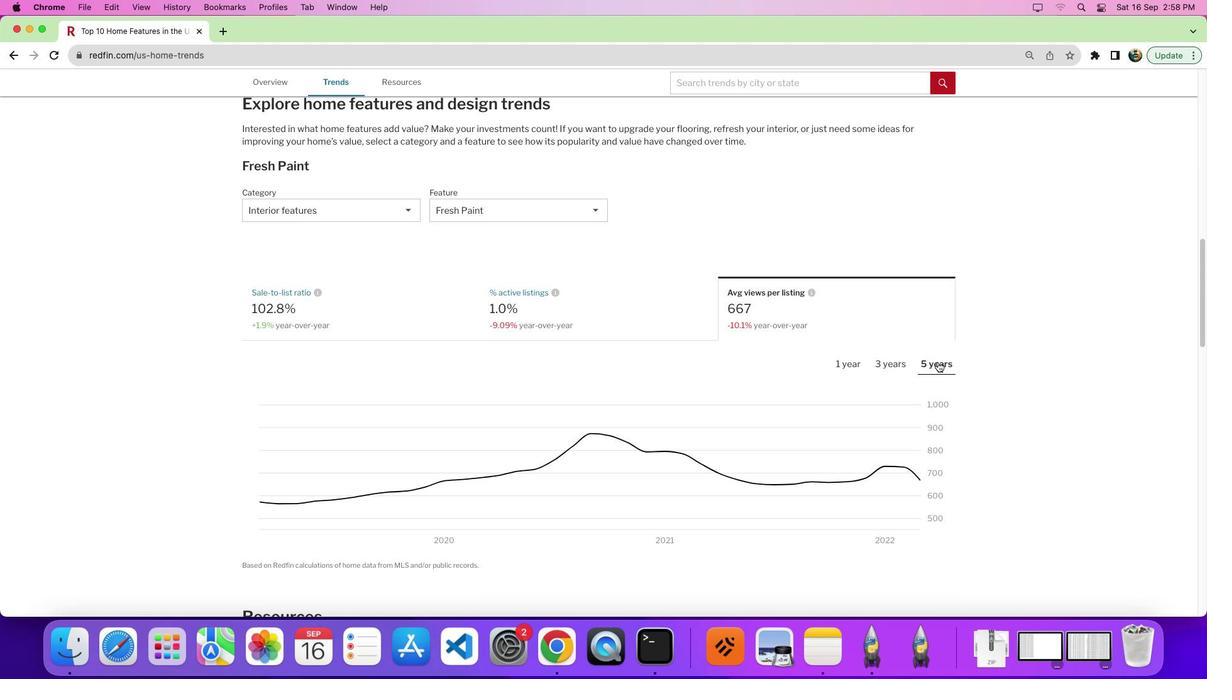 
